 Task: Look for space in Feldkirch, Austria from 3rd June, 2023 to 9th June, 2023 for 2 adults in price range Rs.6000 to Rs.12000. Place can be entire place with 1  bedroom having 1 bed and 1 bathroom. Property type can be hotel. Amenities needed are: heating, . Booking option can be shelf check-in. Required host language is English.
Action: Mouse moved to (458, 95)
Screenshot: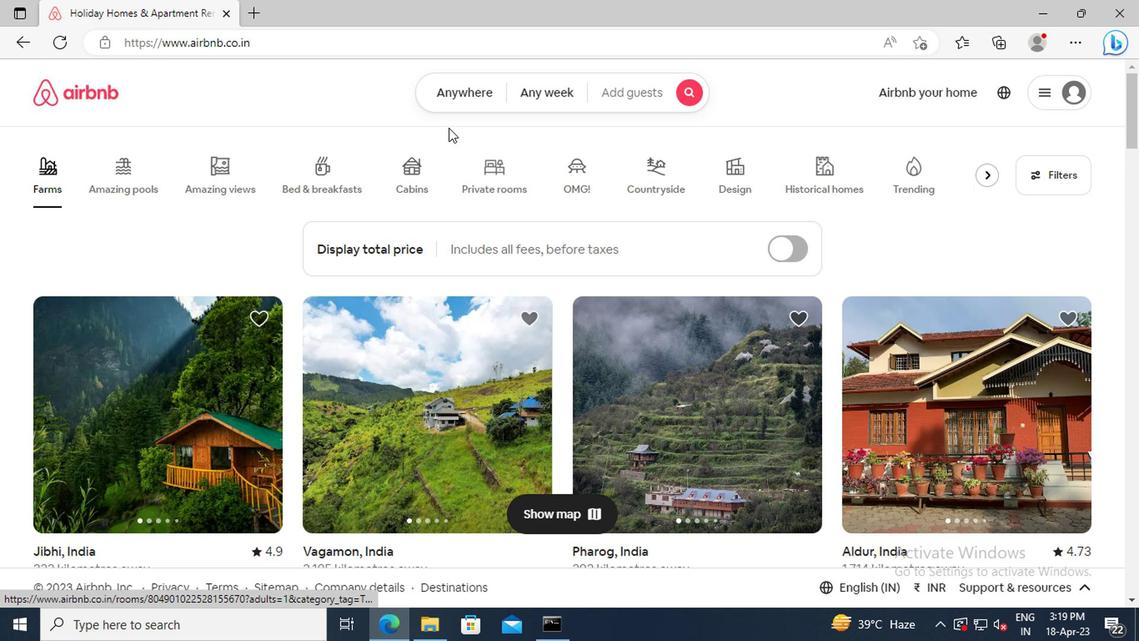 
Action: Mouse pressed left at (458, 95)
Screenshot: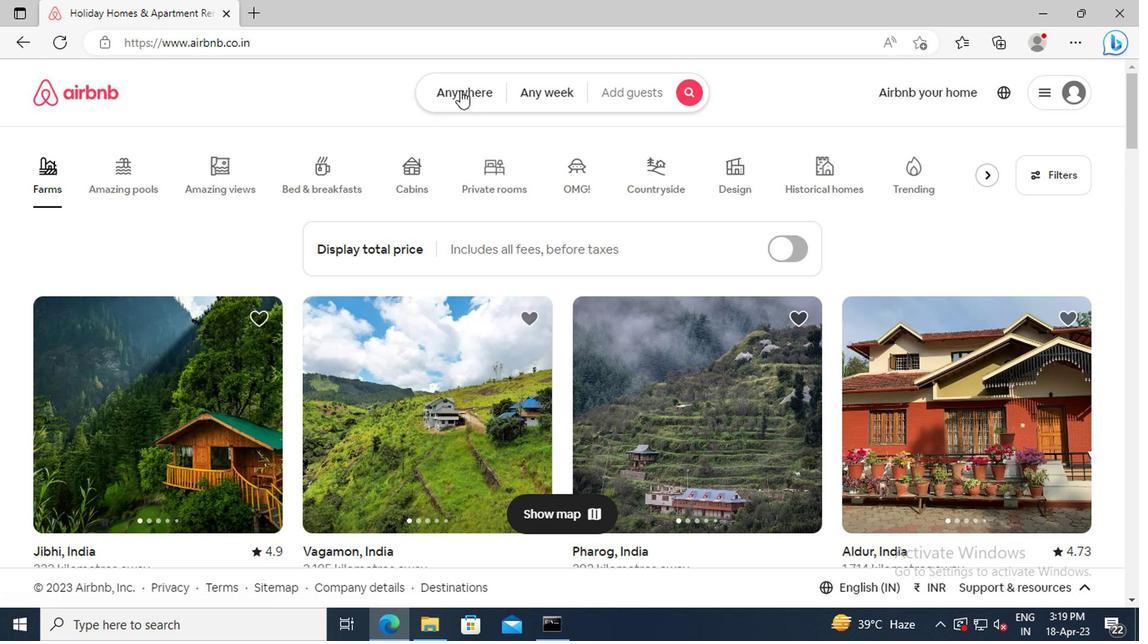 
Action: Mouse moved to (262, 164)
Screenshot: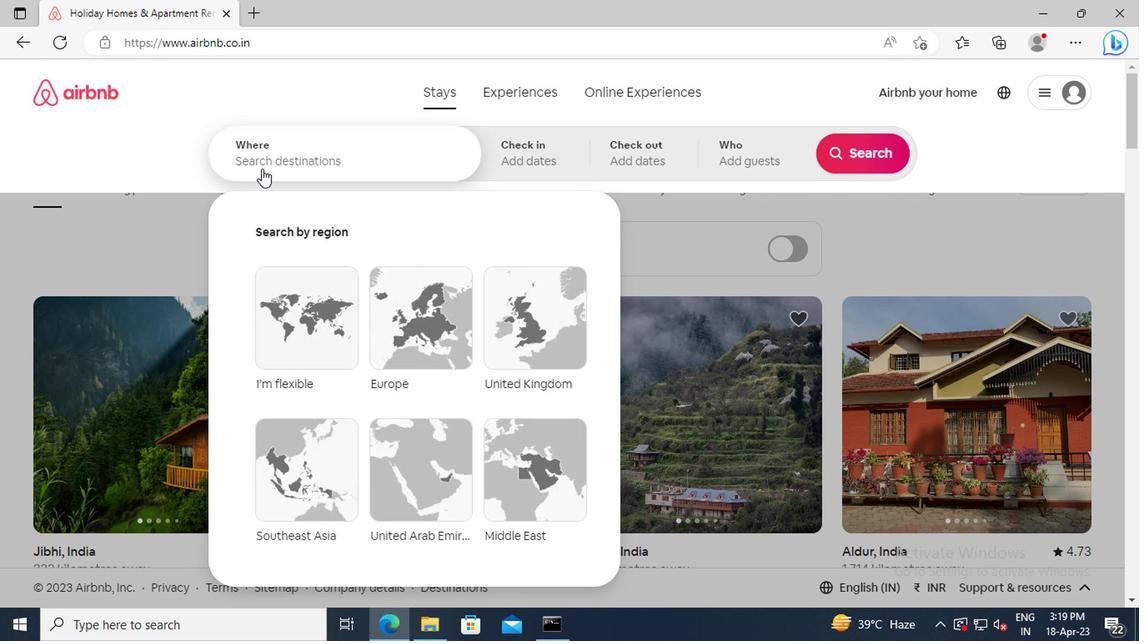 
Action: Mouse pressed left at (262, 164)
Screenshot: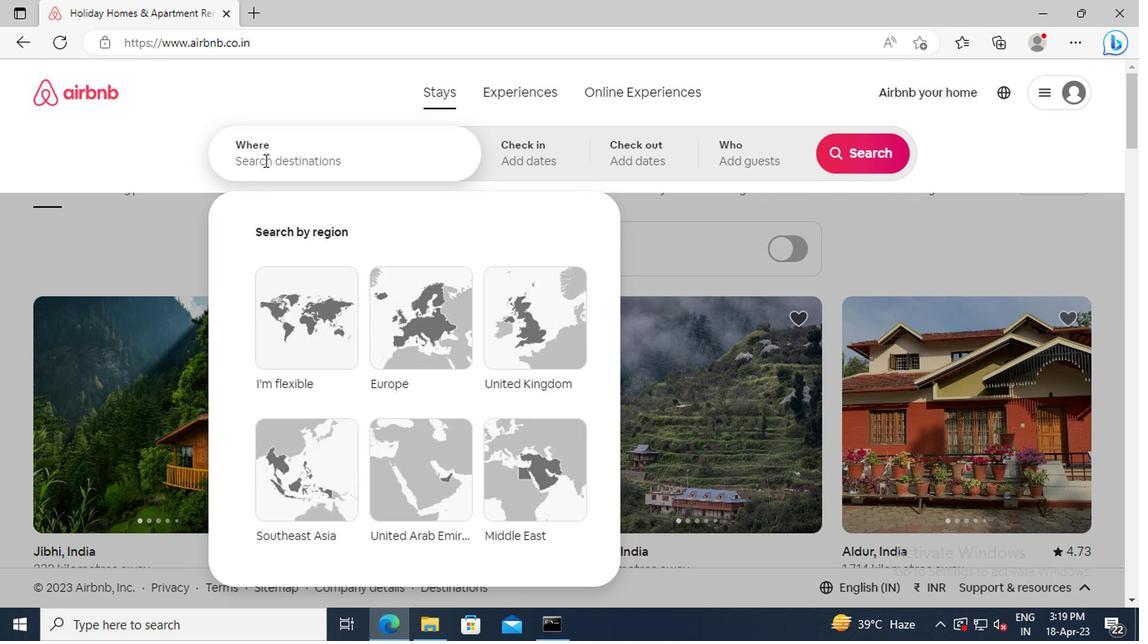 
Action: Key pressed <Key.shift>FELDKIRCH,<Key.space><Key.shift_r>AUSTRIA<Key.enter>
Screenshot: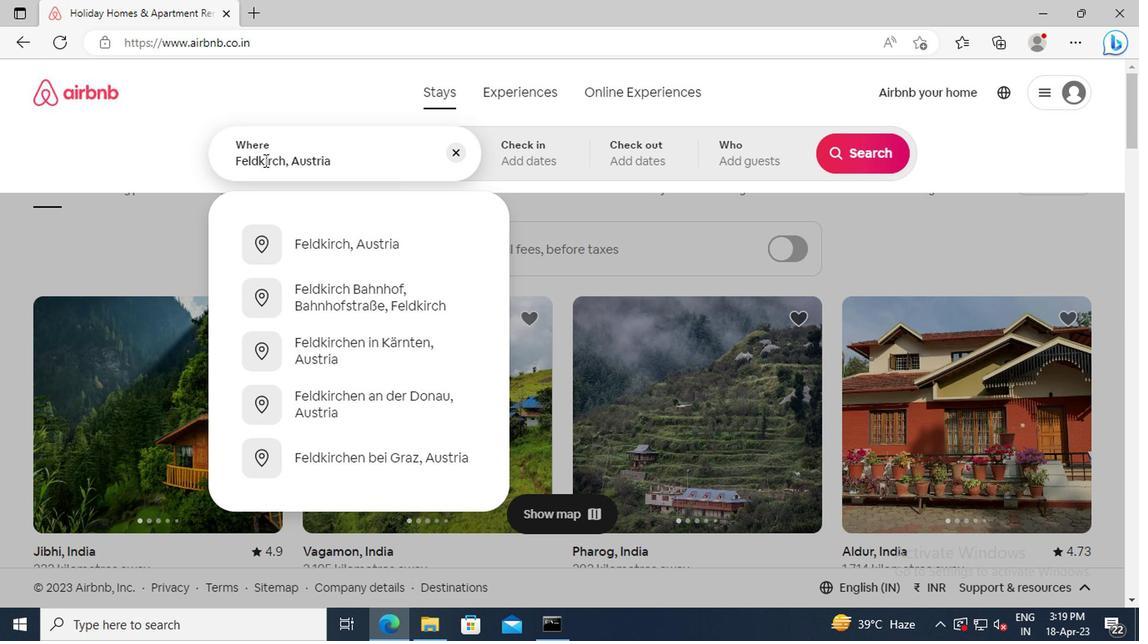 
Action: Mouse moved to (845, 288)
Screenshot: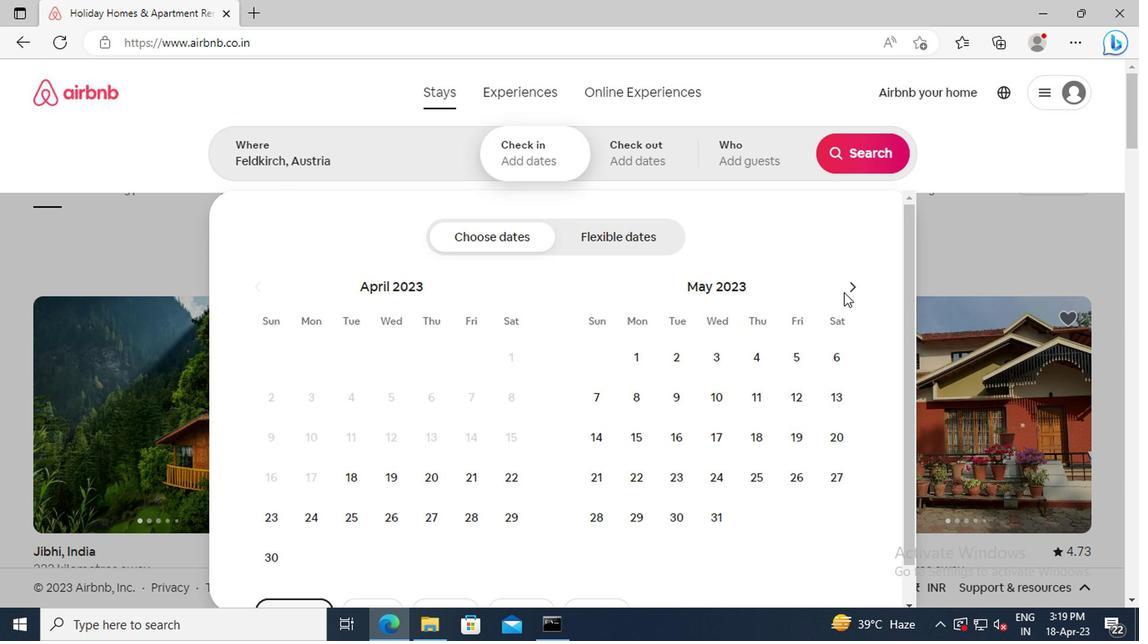 
Action: Mouse pressed left at (845, 288)
Screenshot: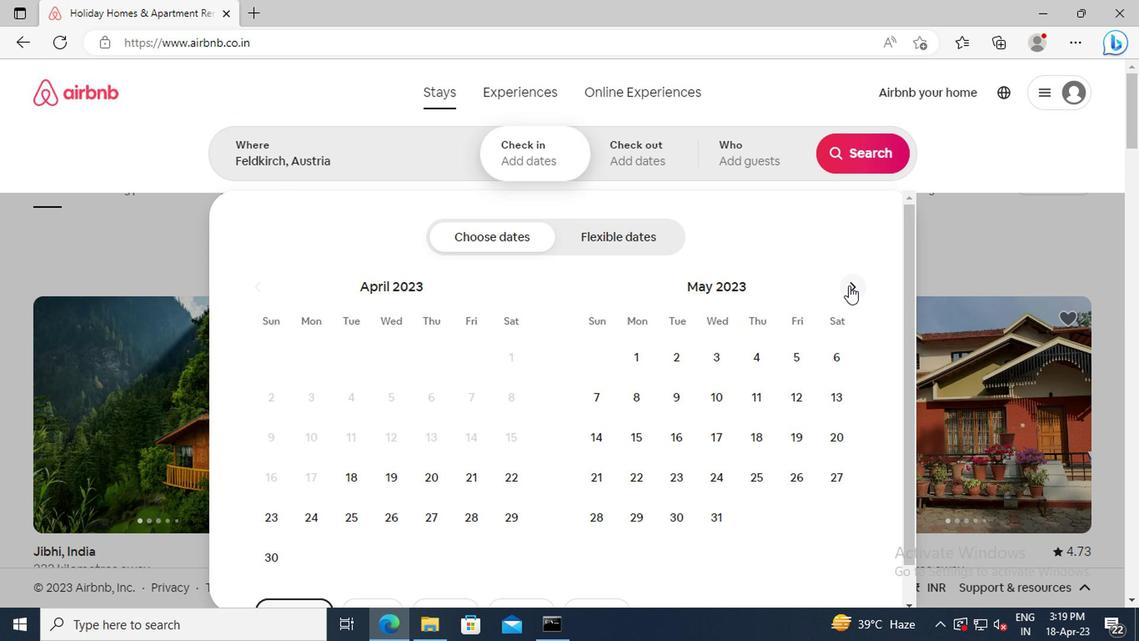 
Action: Mouse moved to (830, 359)
Screenshot: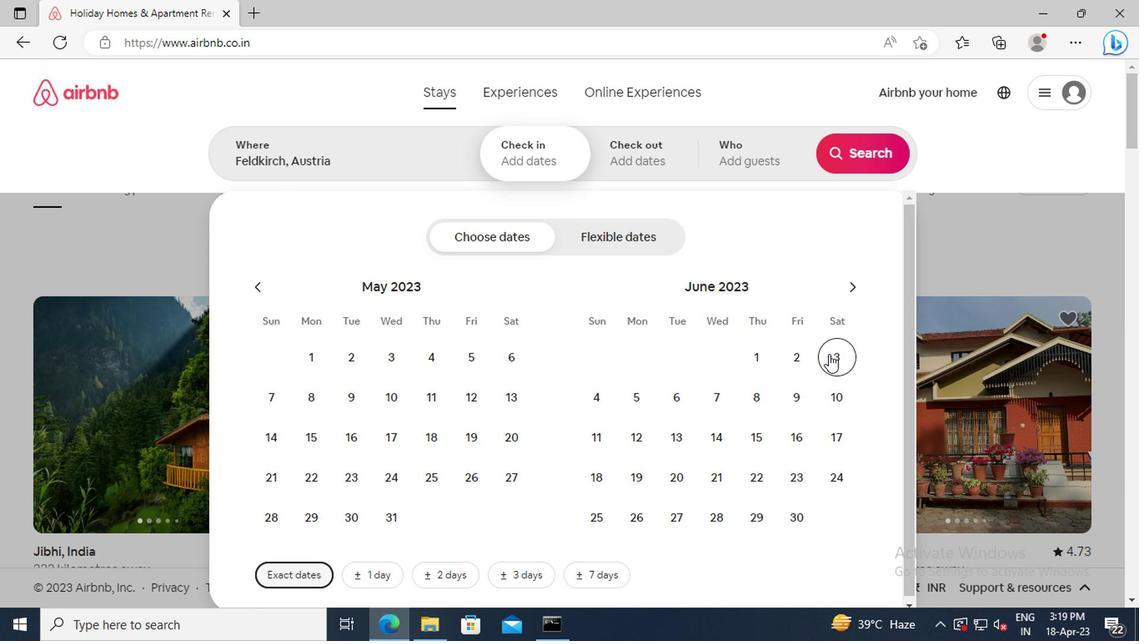 
Action: Mouse pressed left at (830, 359)
Screenshot: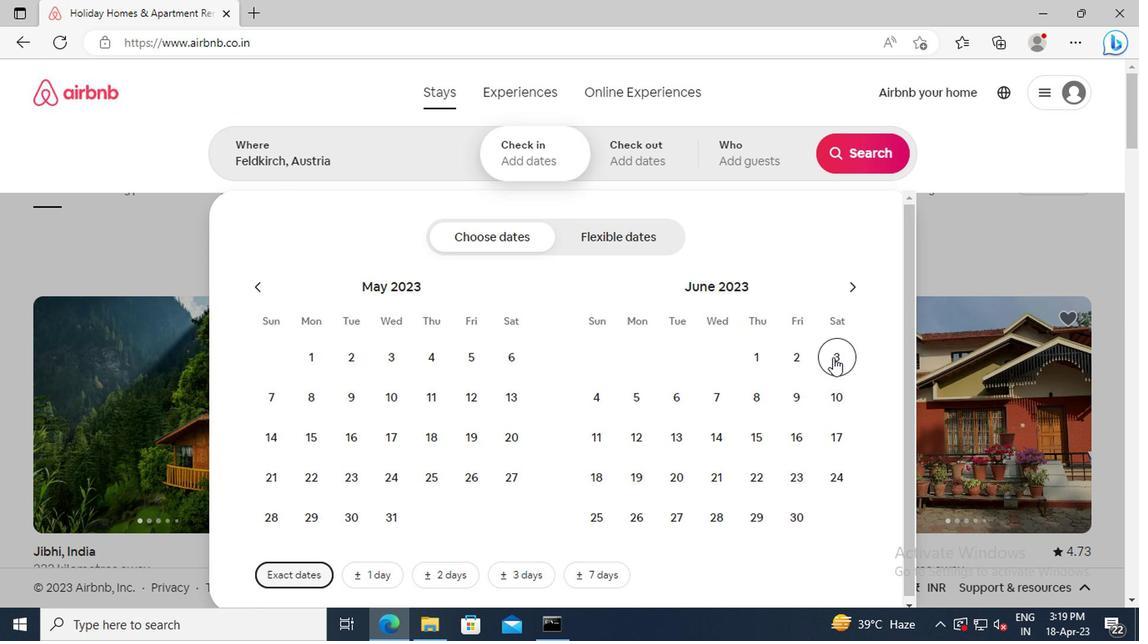 
Action: Mouse moved to (803, 398)
Screenshot: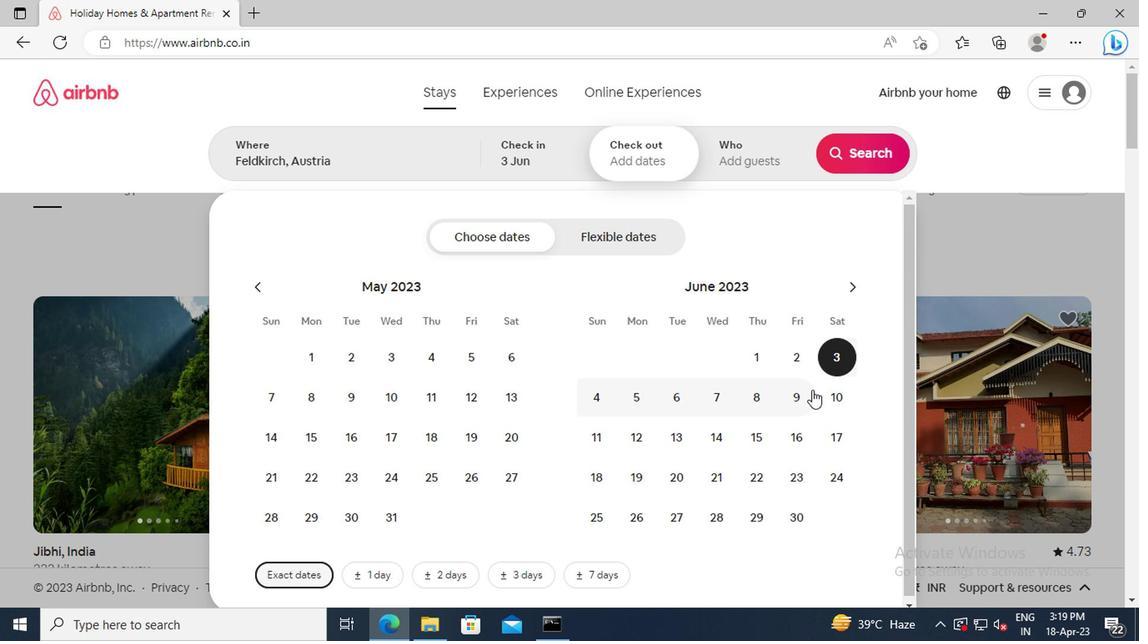
Action: Mouse pressed left at (803, 398)
Screenshot: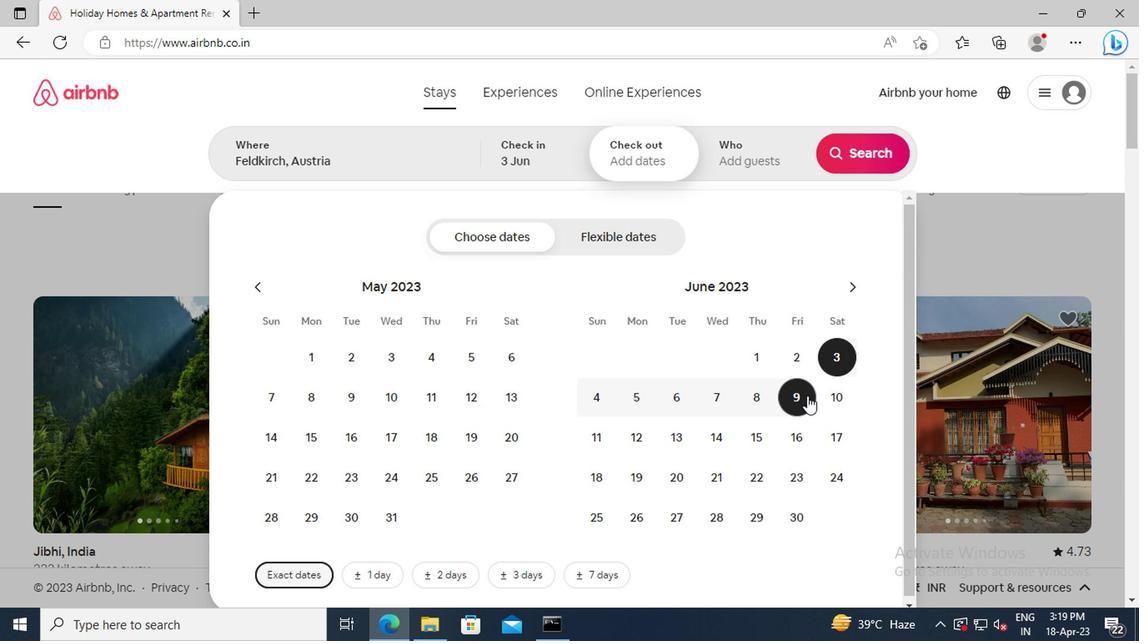
Action: Mouse moved to (733, 163)
Screenshot: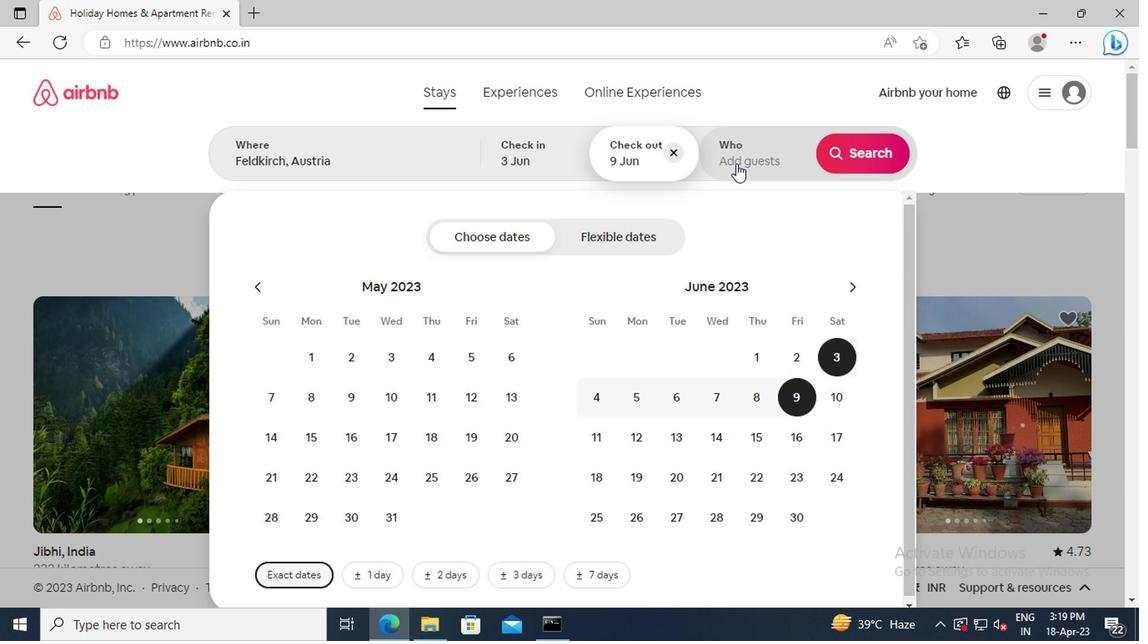 
Action: Mouse pressed left at (733, 163)
Screenshot: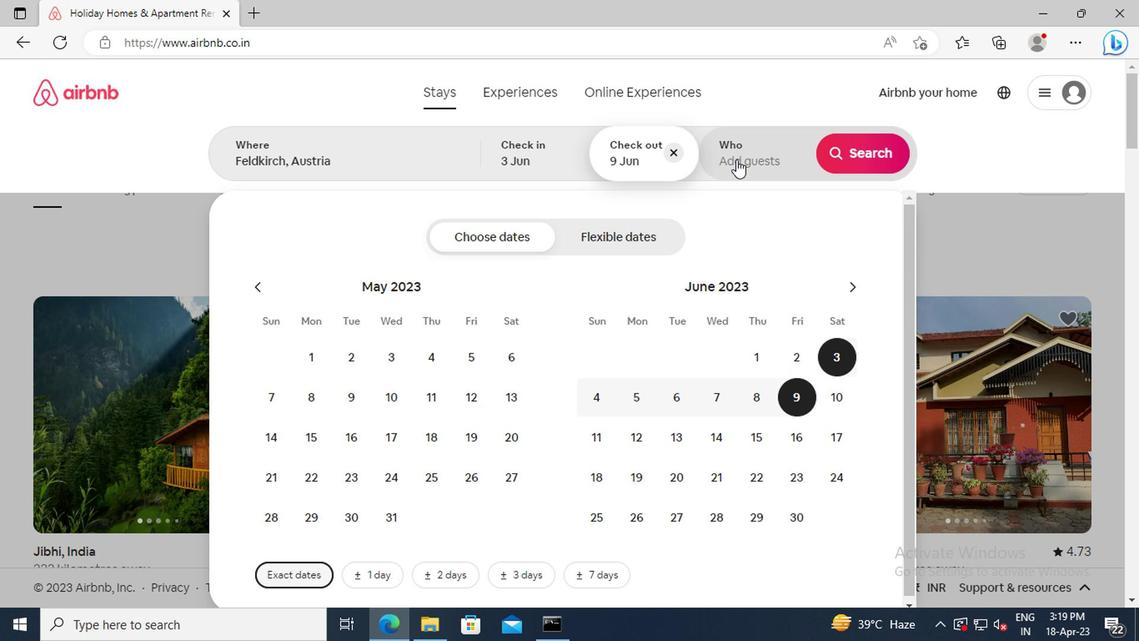 
Action: Mouse moved to (858, 243)
Screenshot: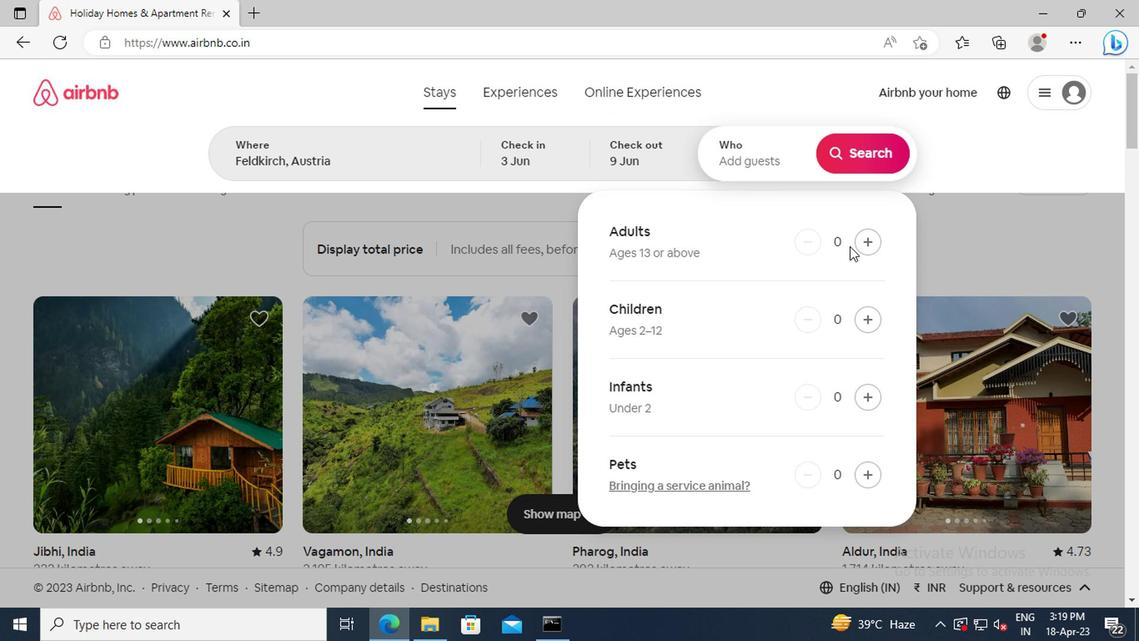 
Action: Mouse pressed left at (858, 243)
Screenshot: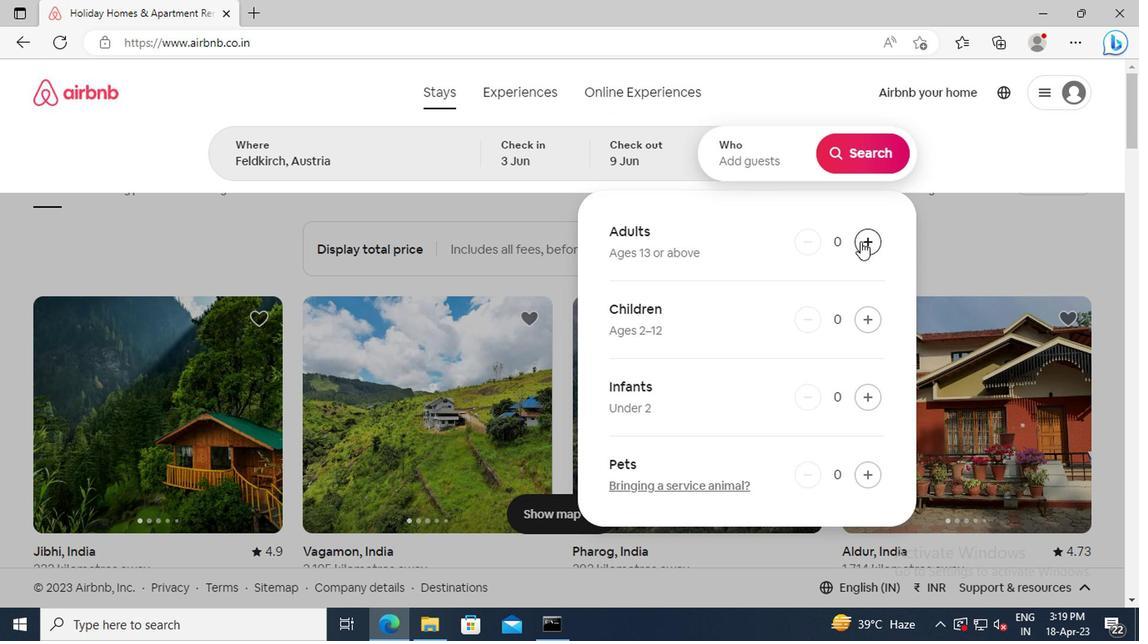
Action: Mouse pressed left at (858, 243)
Screenshot: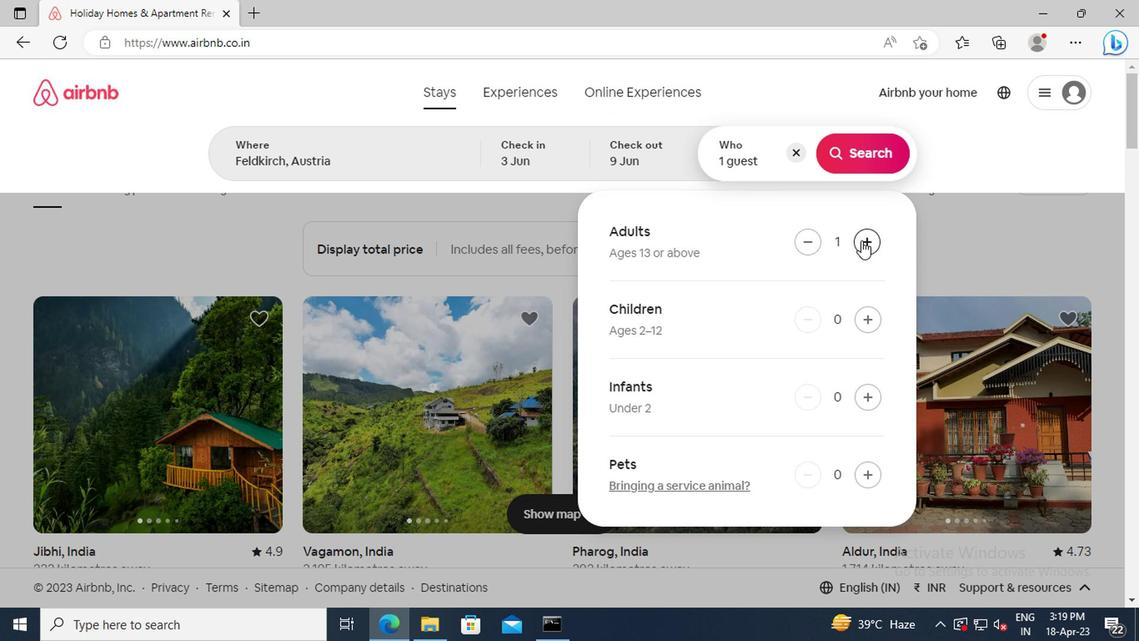 
Action: Mouse moved to (858, 162)
Screenshot: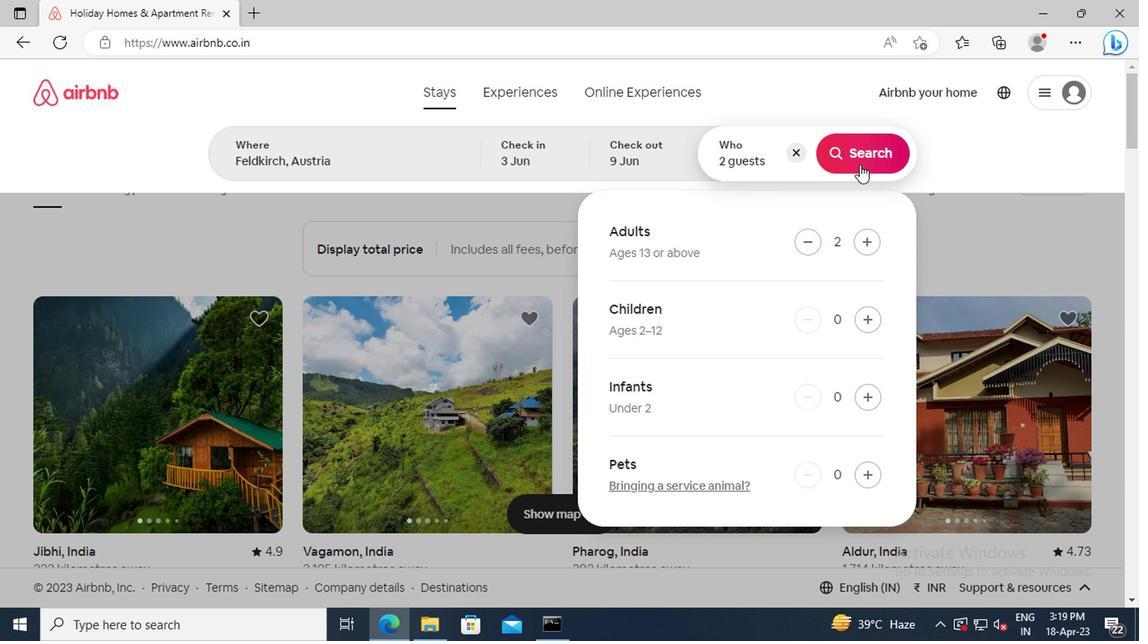 
Action: Mouse pressed left at (858, 162)
Screenshot: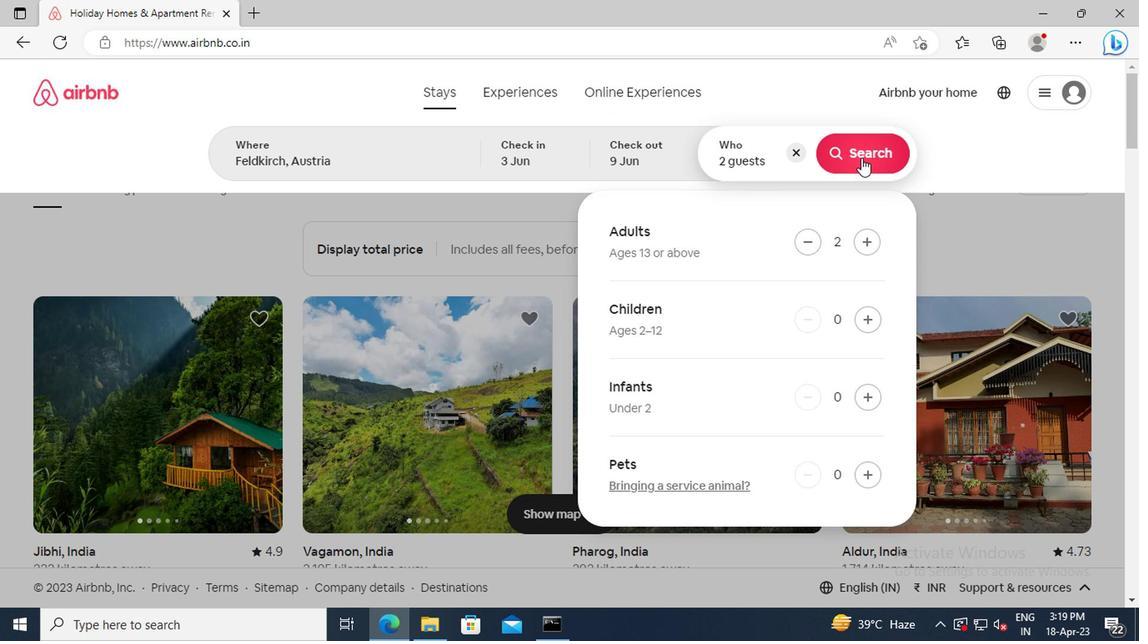 
Action: Mouse moved to (1047, 161)
Screenshot: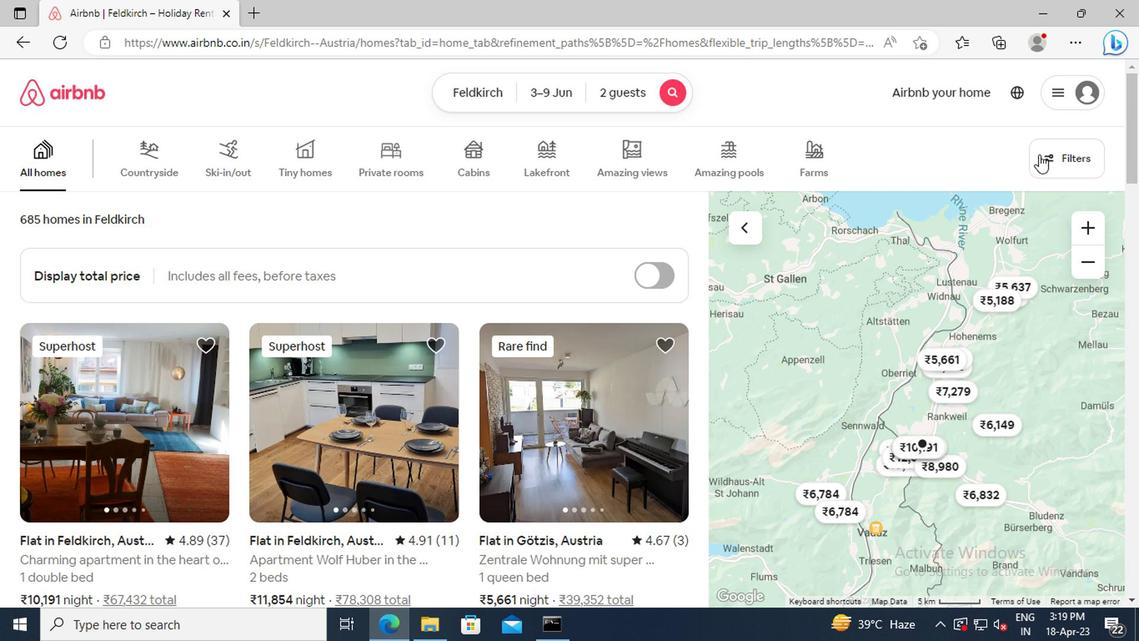 
Action: Mouse pressed left at (1047, 161)
Screenshot: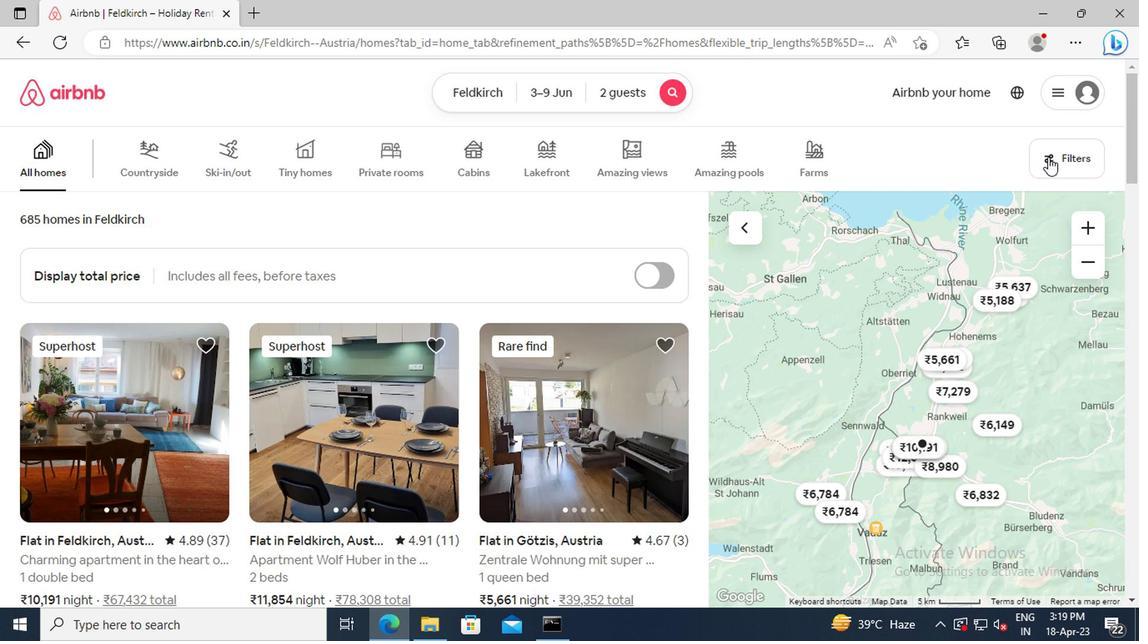 
Action: Mouse moved to (389, 368)
Screenshot: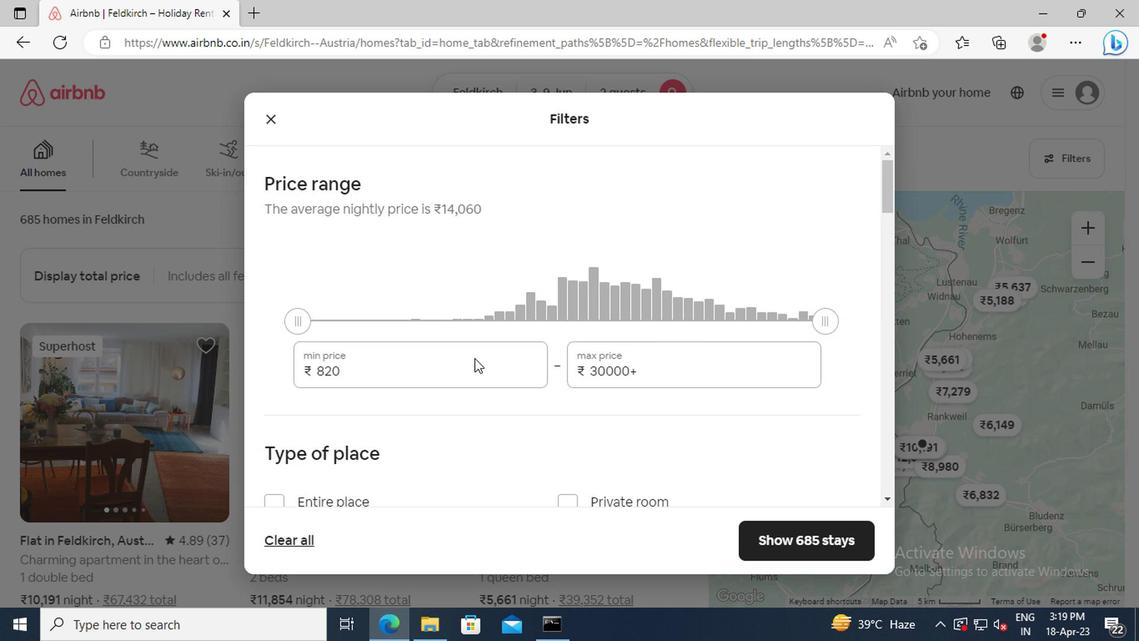 
Action: Mouse pressed left at (389, 368)
Screenshot: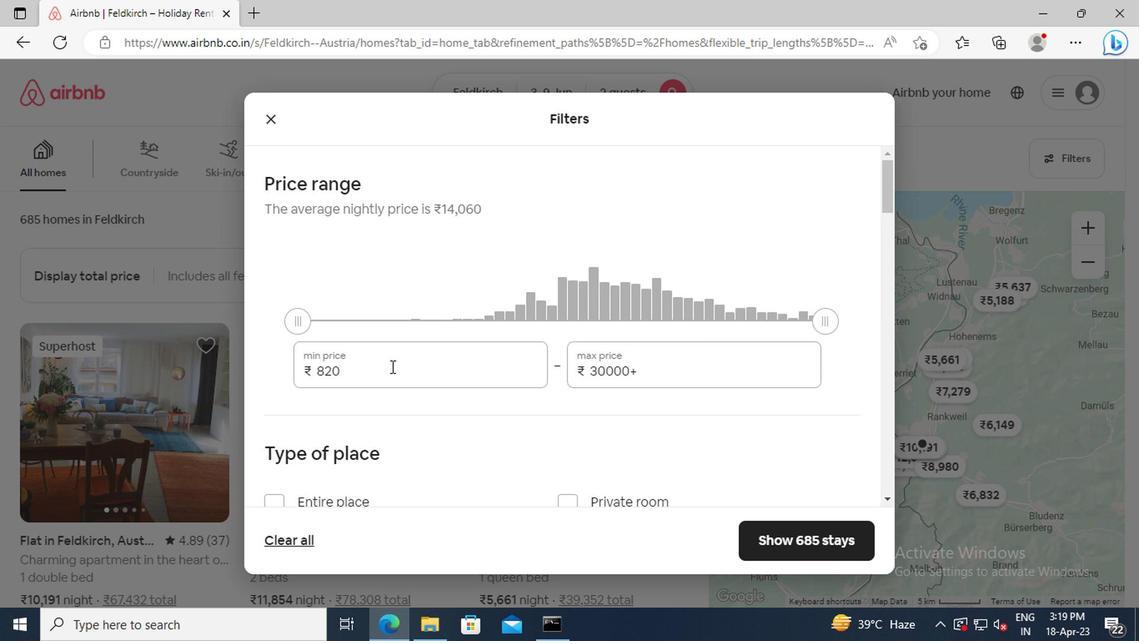 
Action: Key pressed <Key.backspace><Key.backspace><Key.backspace><Key.backspace><Key.backspace>6000<Key.tab><Key.delete>12000
Screenshot: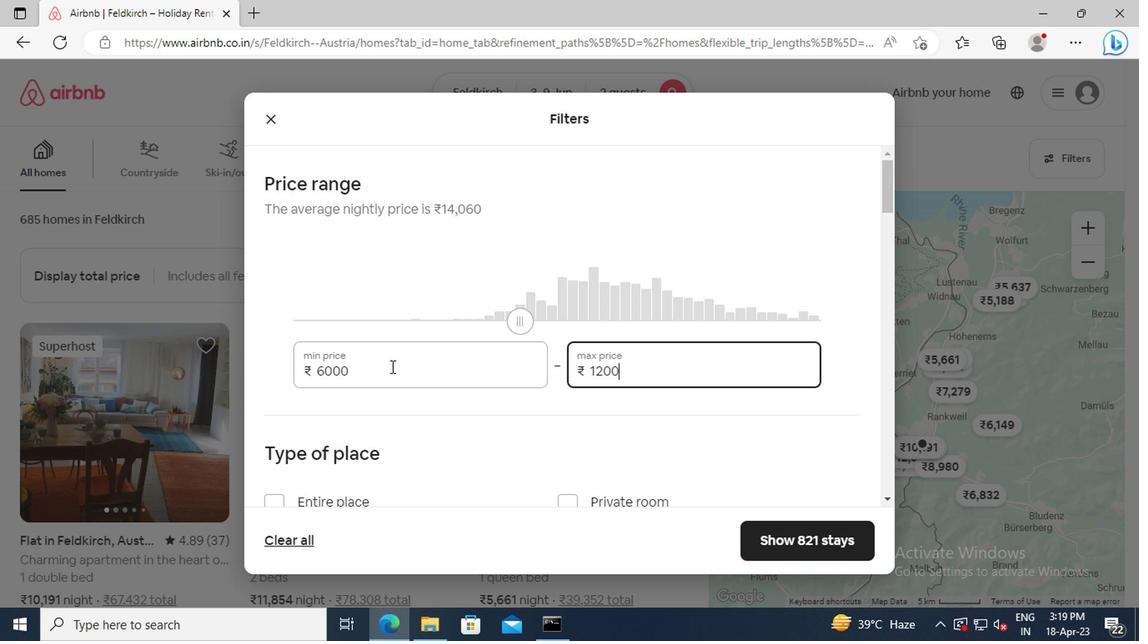 
Action: Mouse scrolled (389, 367) with delta (0, -1)
Screenshot: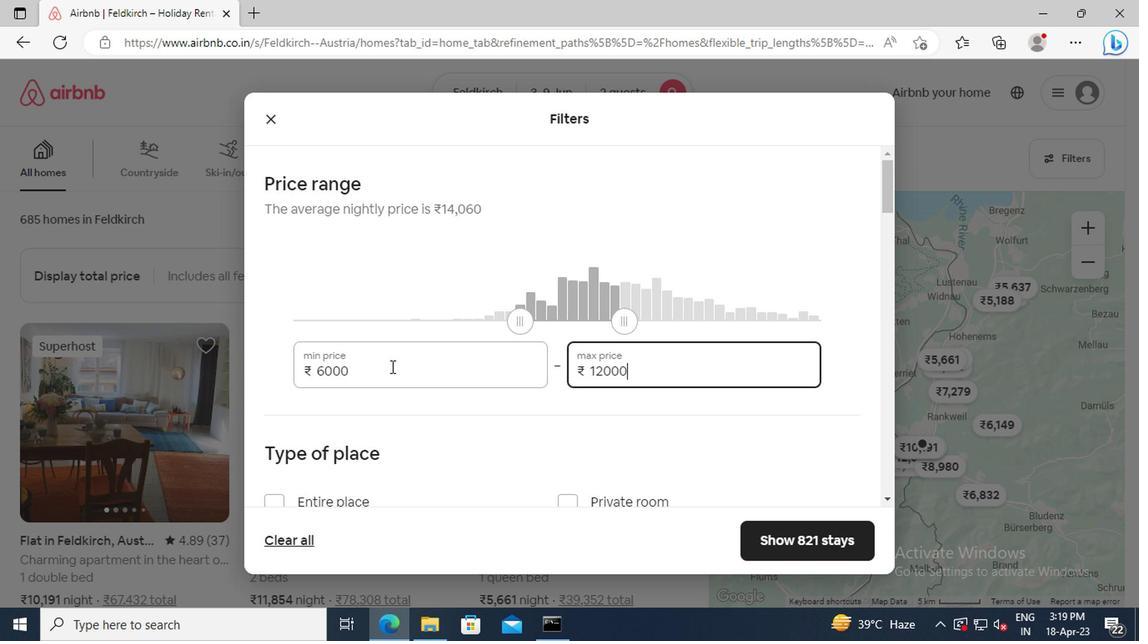
Action: Mouse moved to (279, 451)
Screenshot: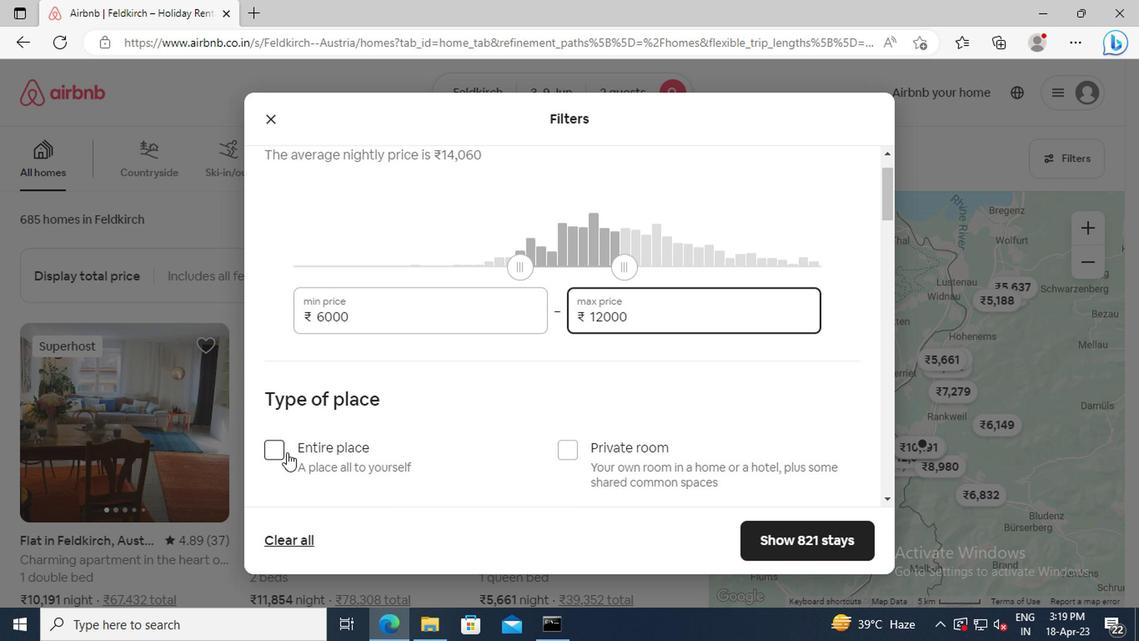
Action: Mouse pressed left at (279, 451)
Screenshot: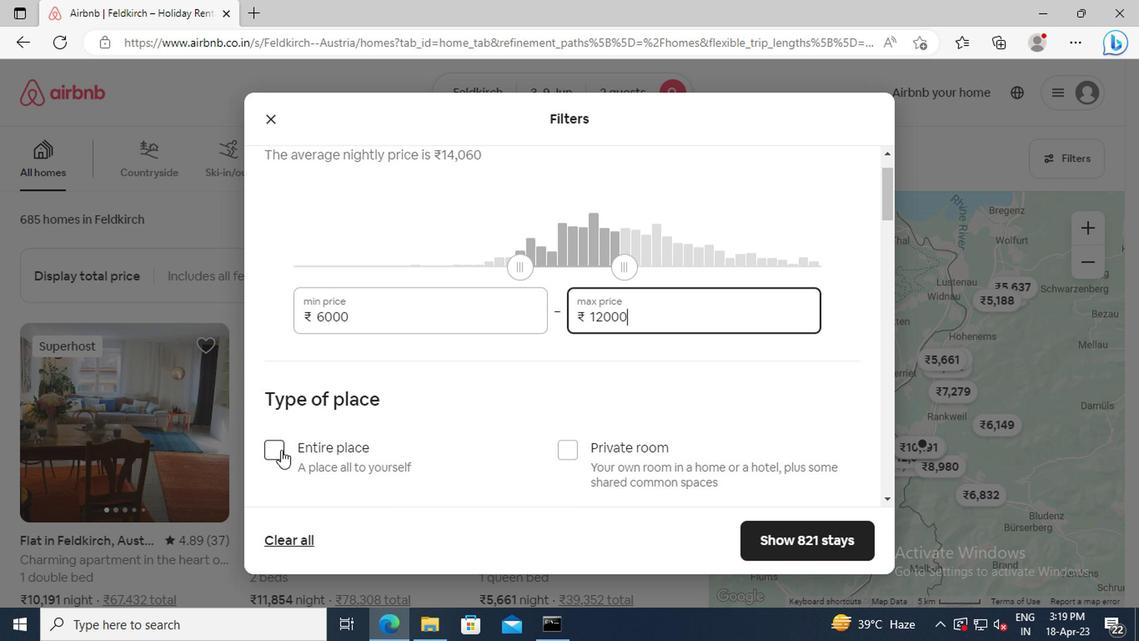 
Action: Mouse moved to (416, 418)
Screenshot: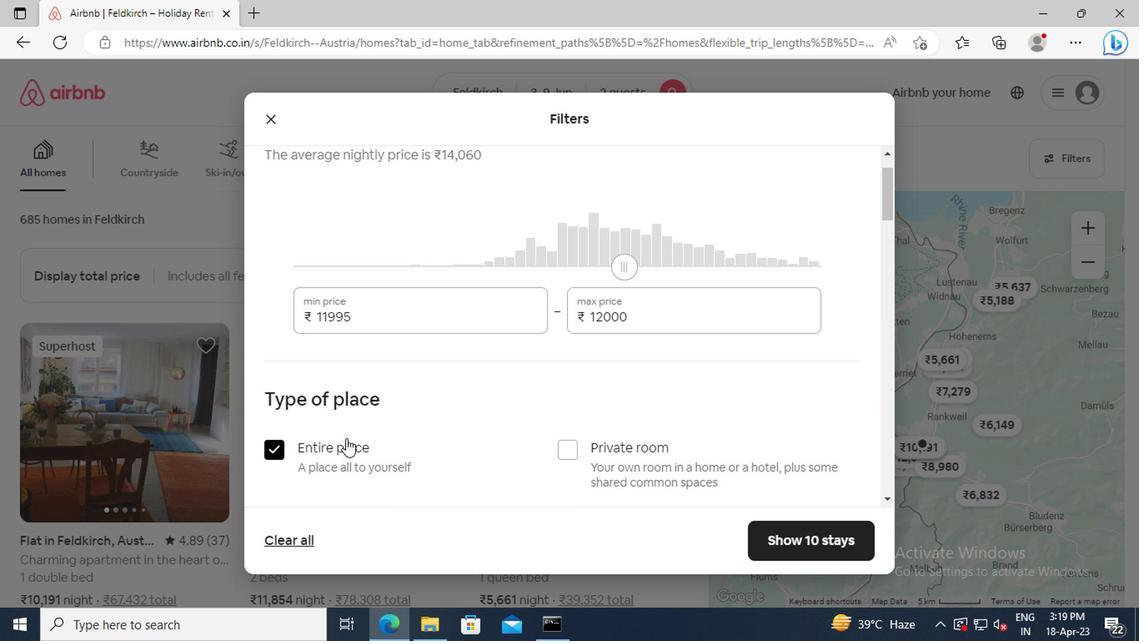 
Action: Mouse scrolled (416, 417) with delta (0, 0)
Screenshot: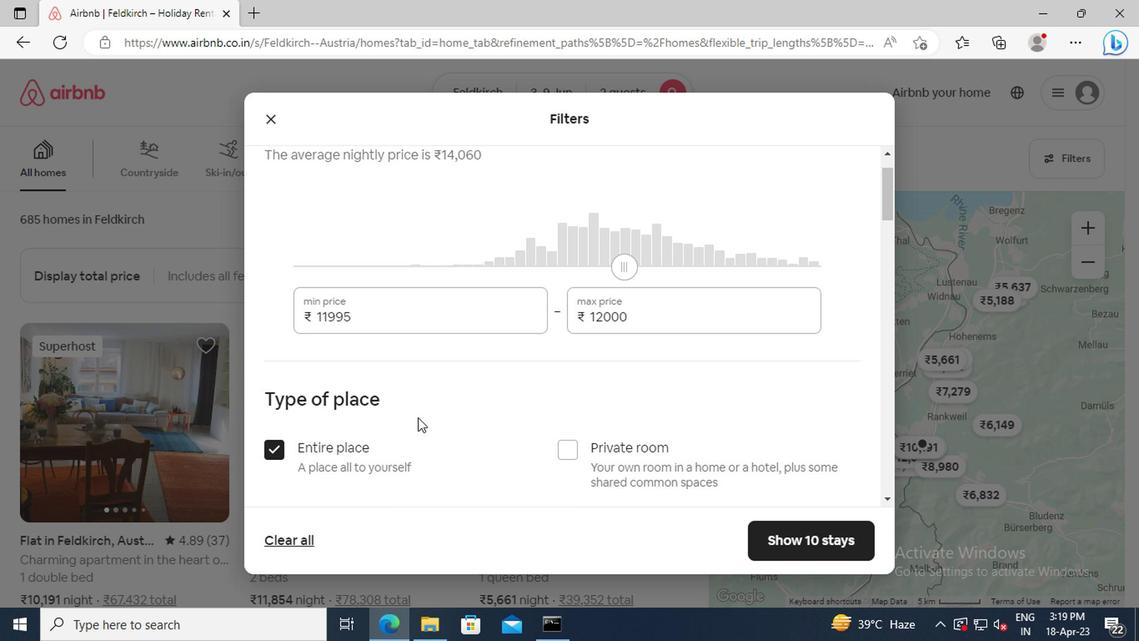 
Action: Mouse scrolled (416, 417) with delta (0, 0)
Screenshot: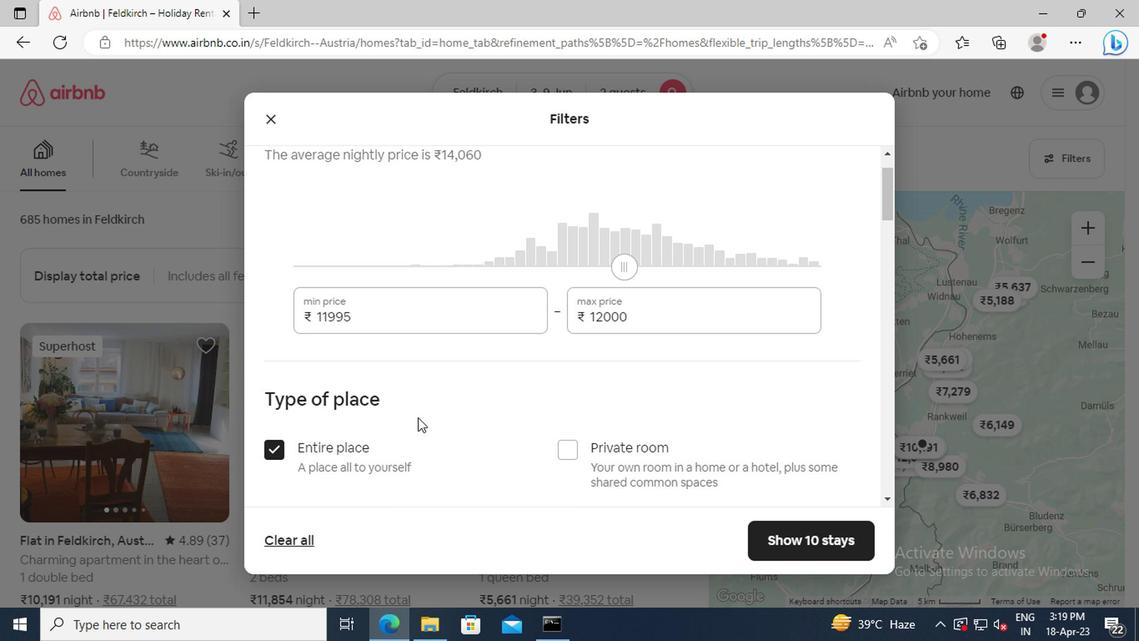 
Action: Mouse scrolled (416, 417) with delta (0, 0)
Screenshot: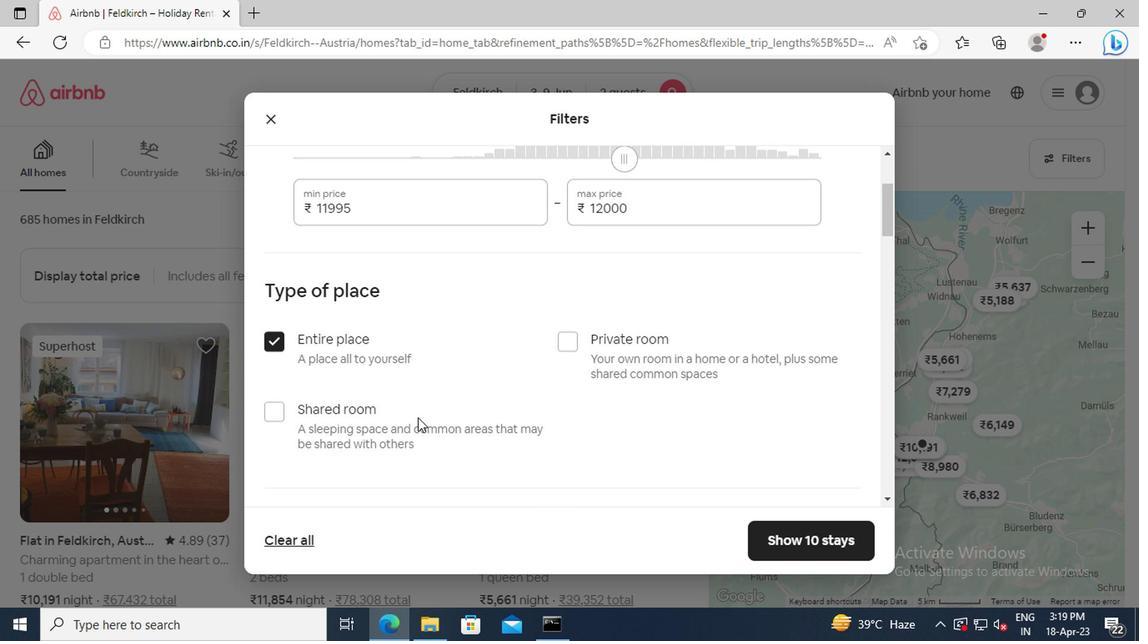 
Action: Mouse scrolled (416, 417) with delta (0, 0)
Screenshot: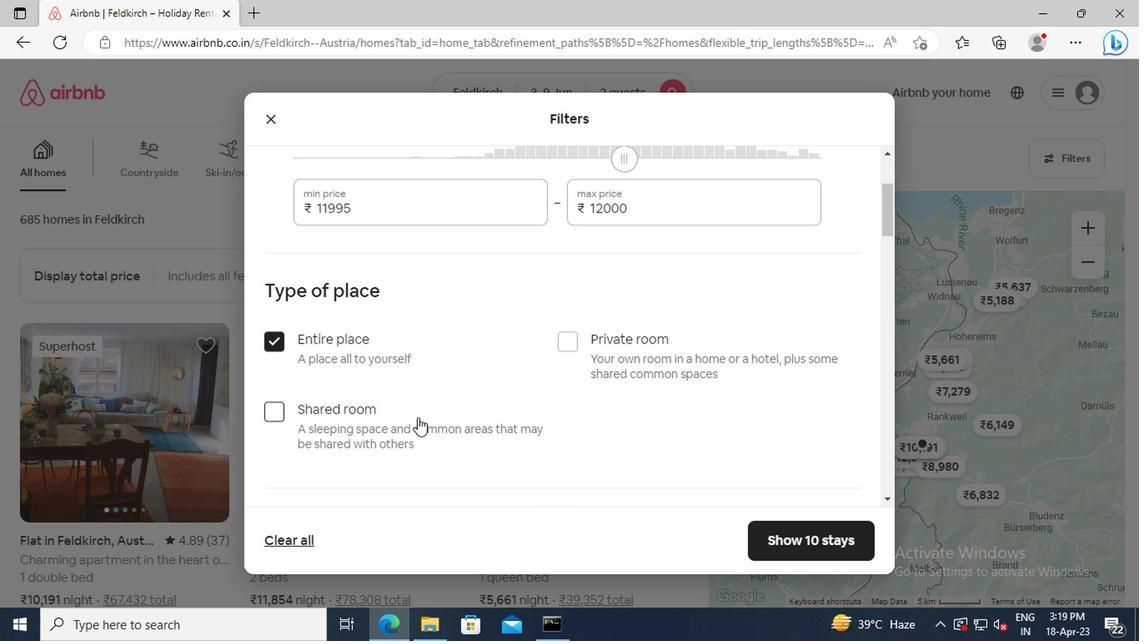 
Action: Mouse scrolled (416, 417) with delta (0, 0)
Screenshot: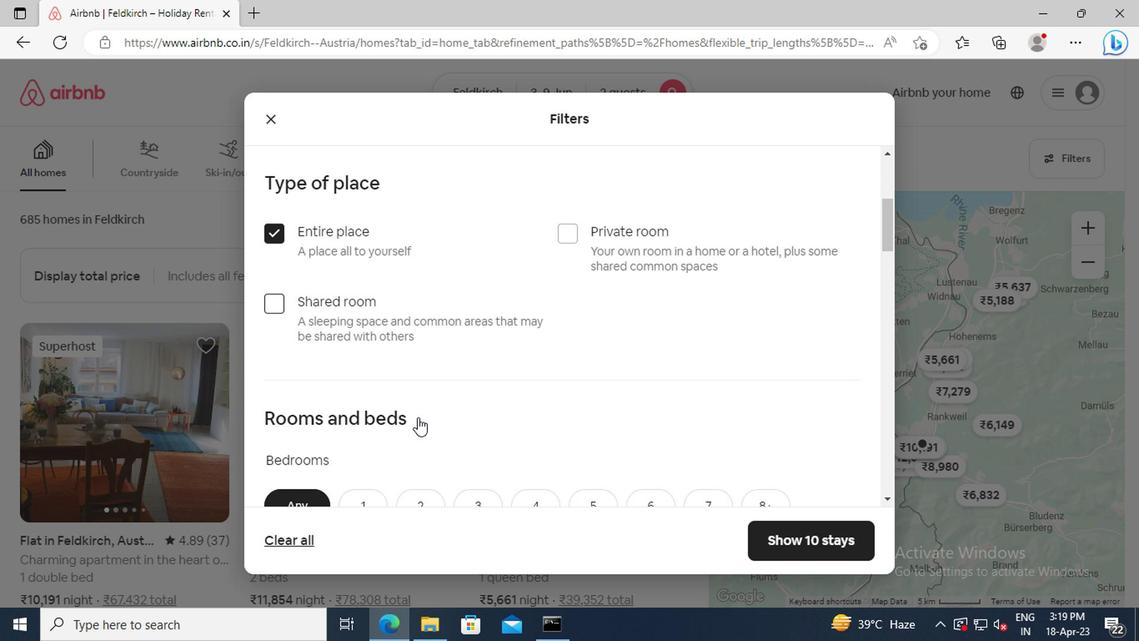 
Action: Mouse scrolled (416, 417) with delta (0, 0)
Screenshot: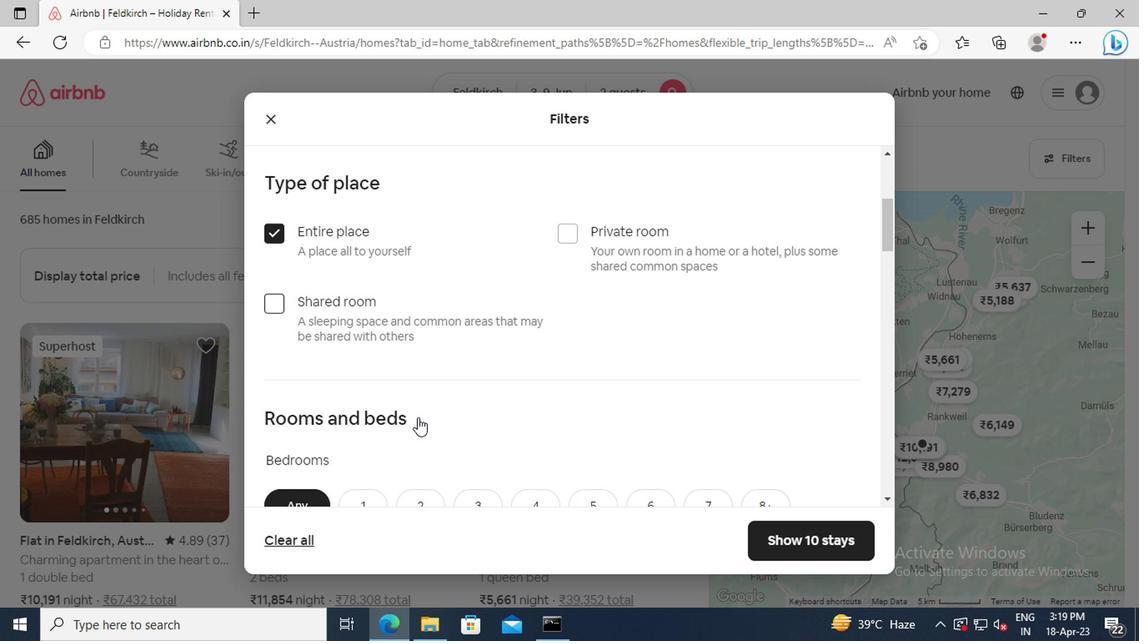 
Action: Mouse moved to (365, 404)
Screenshot: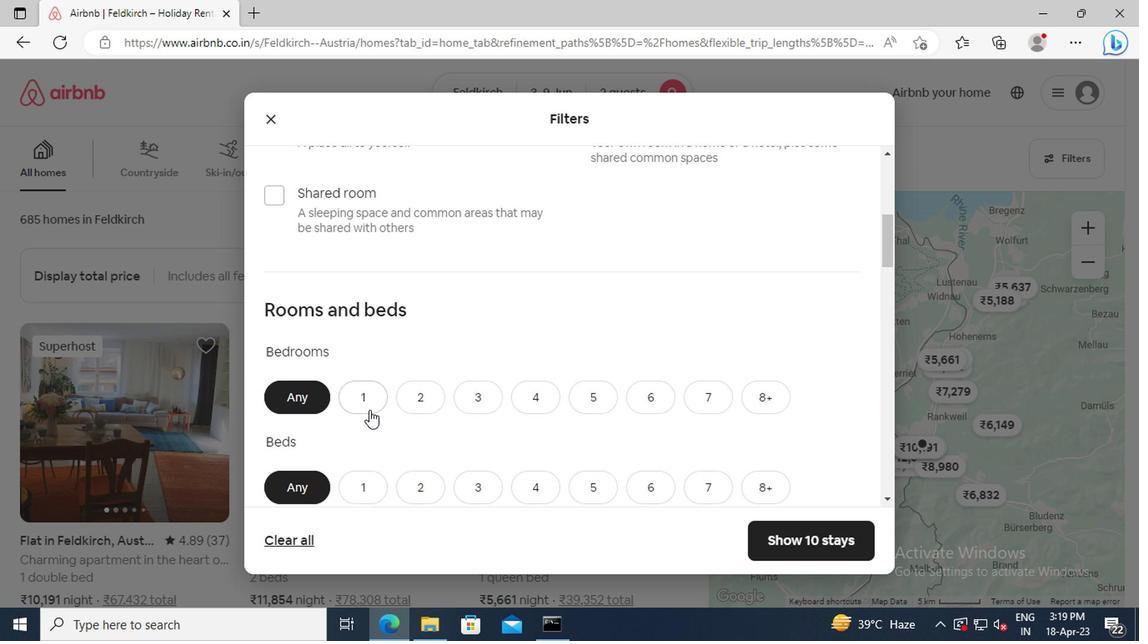 
Action: Mouse pressed left at (365, 404)
Screenshot: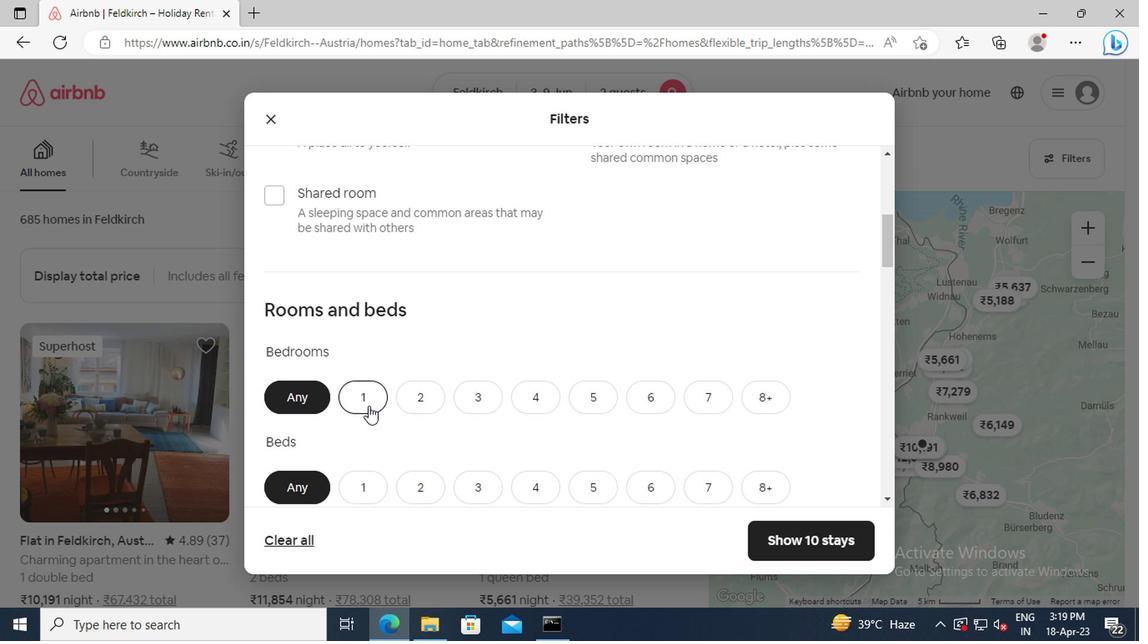 
Action: Mouse scrolled (365, 403) with delta (0, -1)
Screenshot: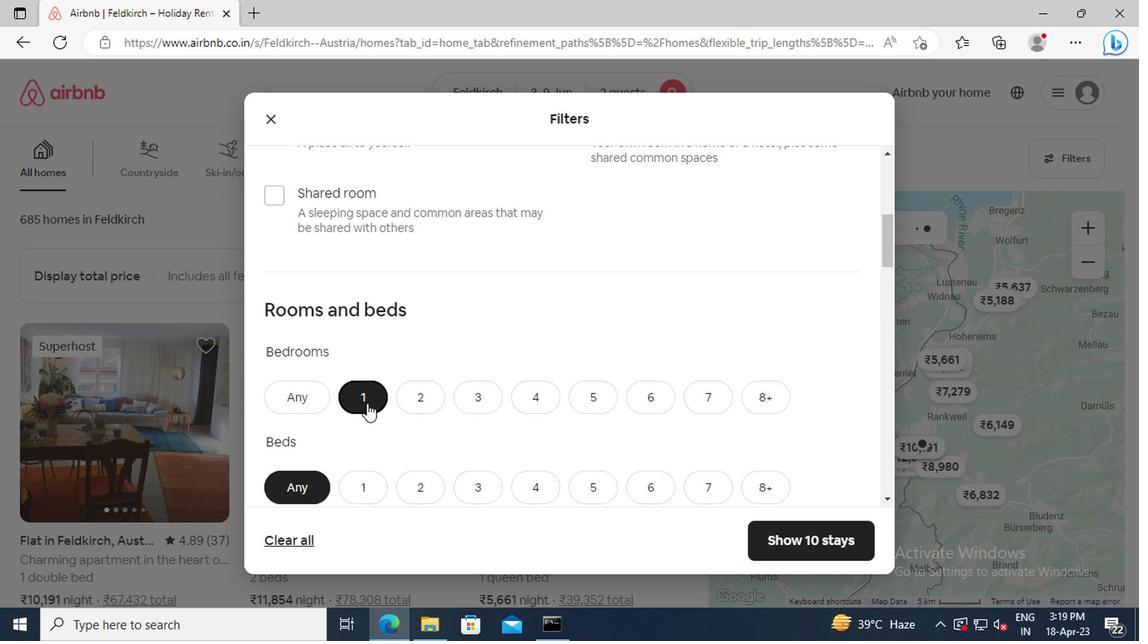
Action: Mouse scrolled (365, 403) with delta (0, -1)
Screenshot: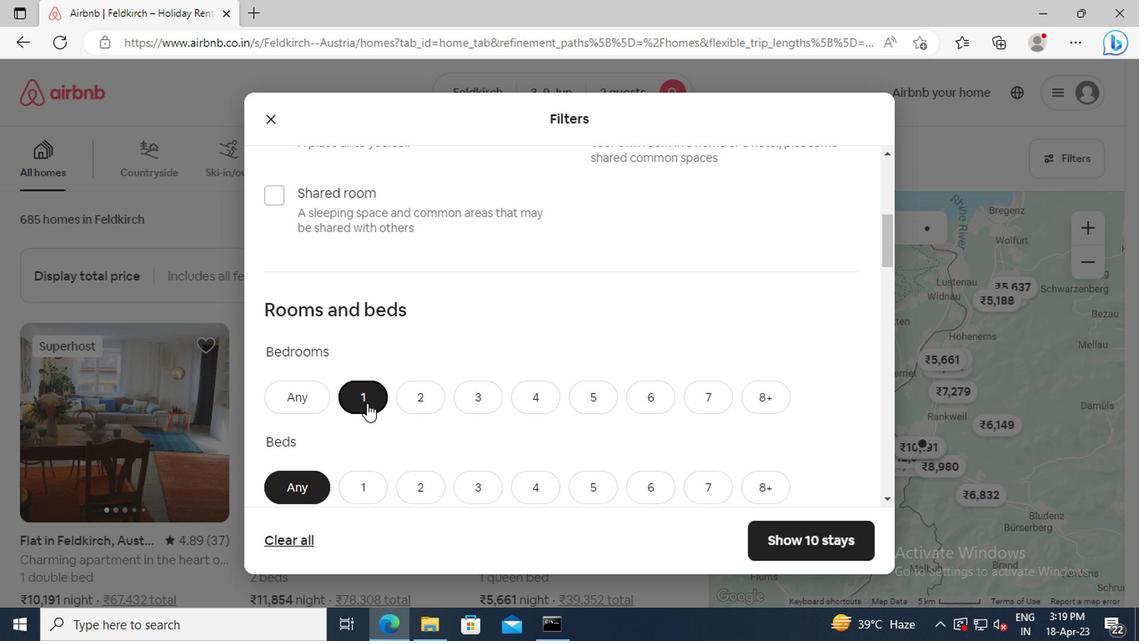 
Action: Mouse moved to (363, 388)
Screenshot: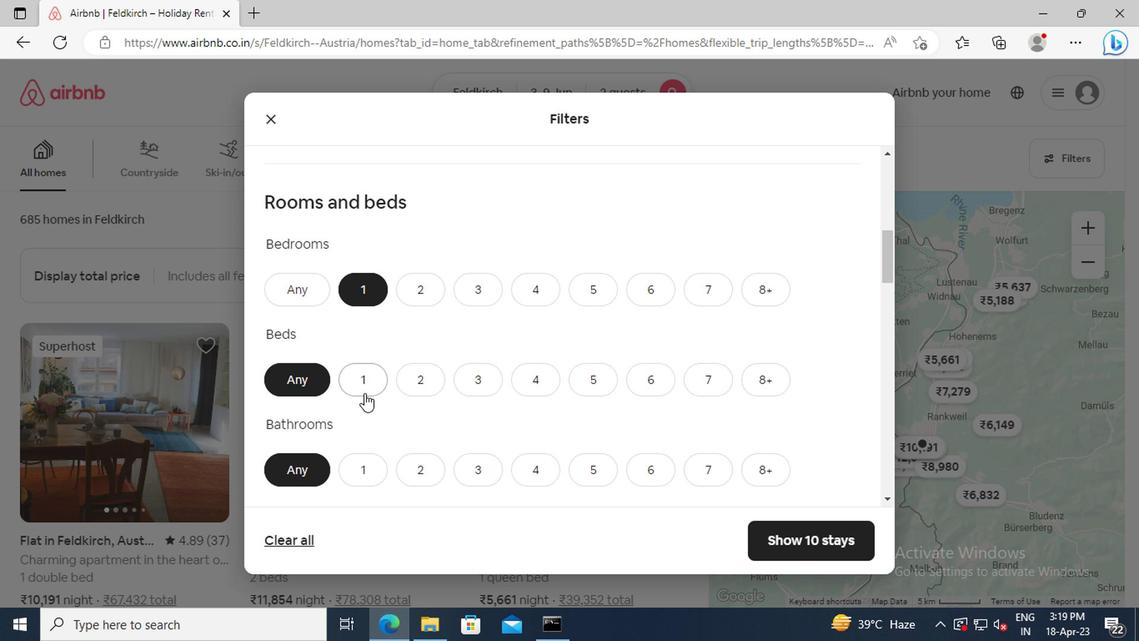 
Action: Mouse pressed left at (363, 388)
Screenshot: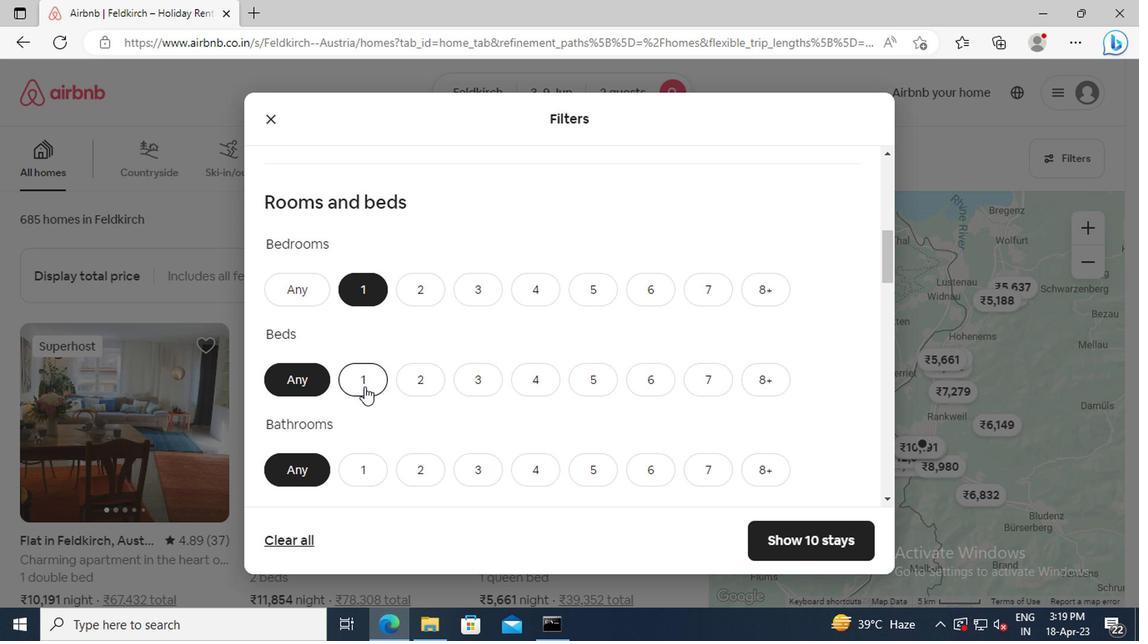 
Action: Mouse scrolled (363, 387) with delta (0, 0)
Screenshot: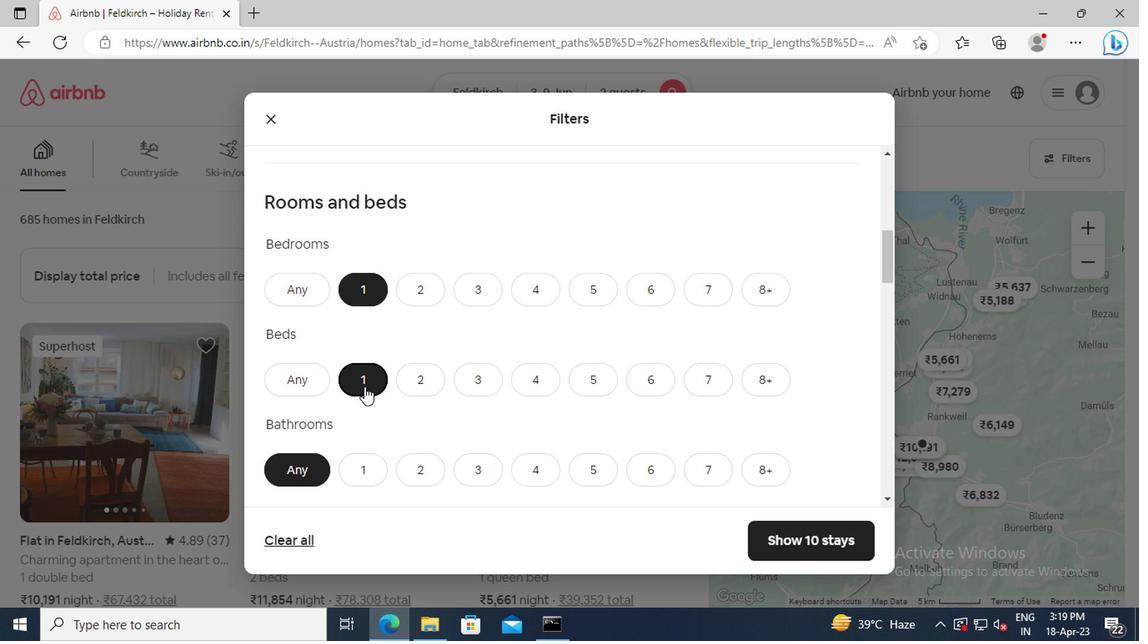 
Action: Mouse moved to (366, 409)
Screenshot: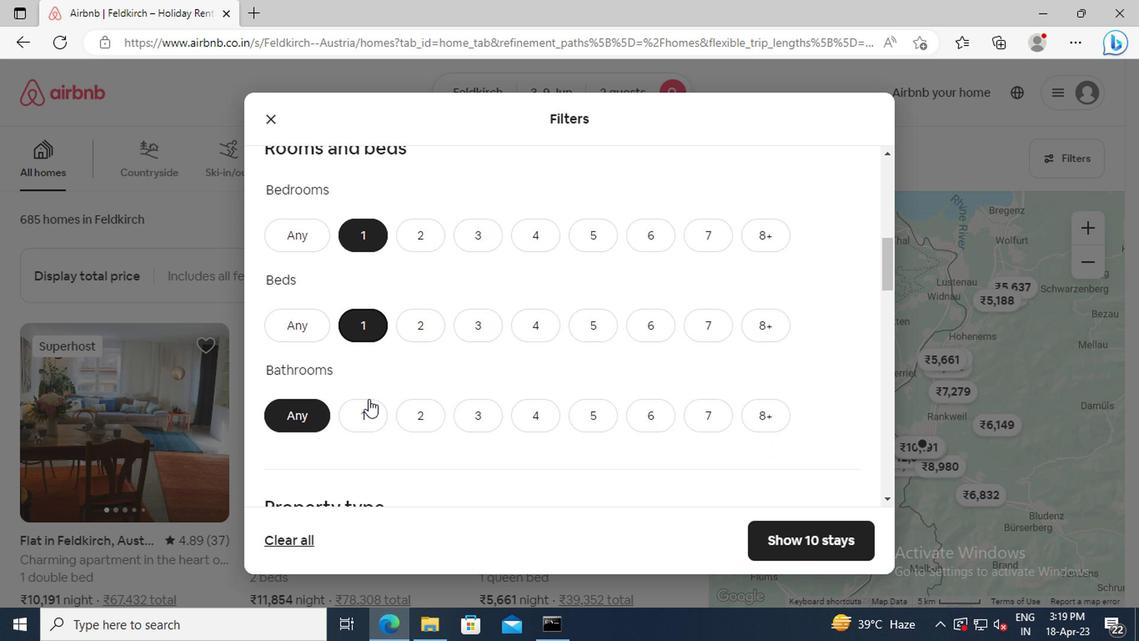 
Action: Mouse pressed left at (366, 409)
Screenshot: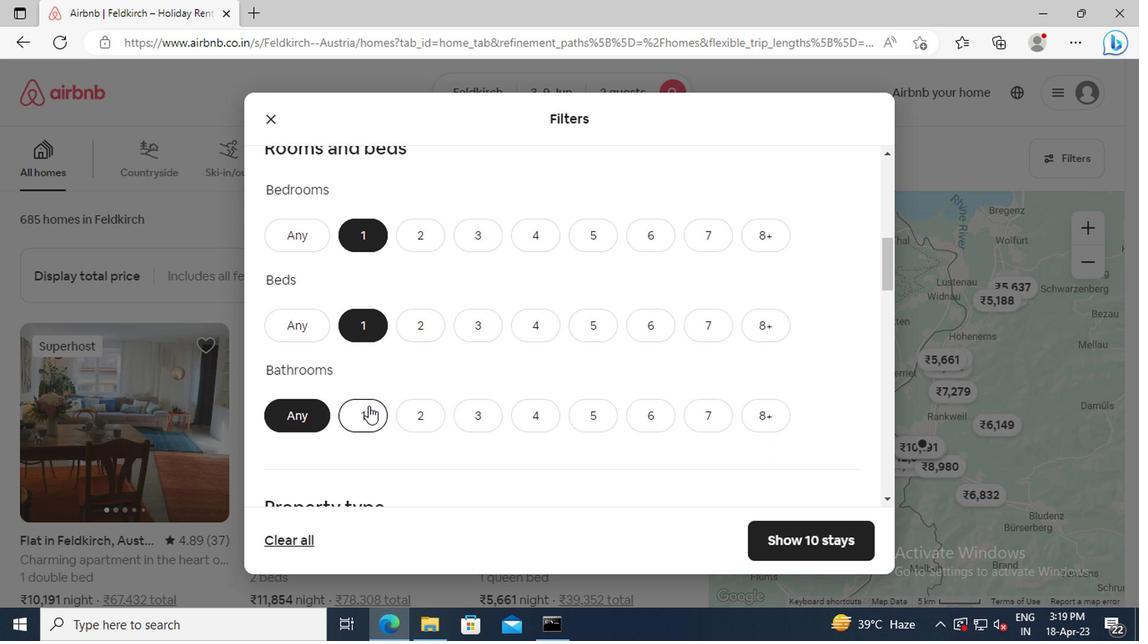 
Action: Mouse scrolled (366, 408) with delta (0, 0)
Screenshot: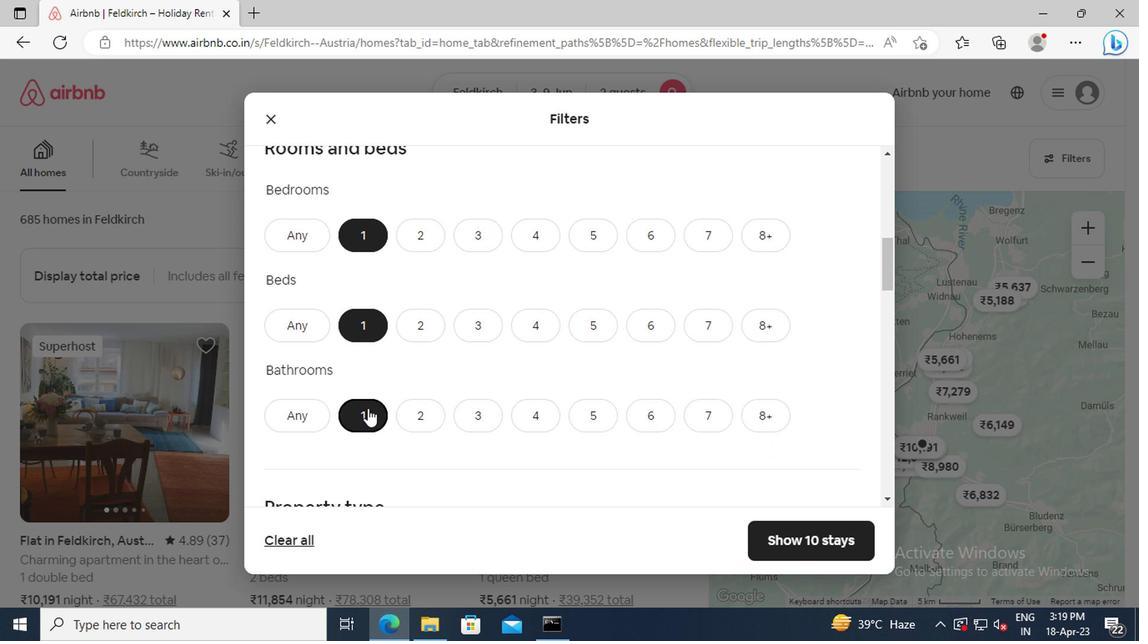 
Action: Mouse scrolled (366, 408) with delta (0, 0)
Screenshot: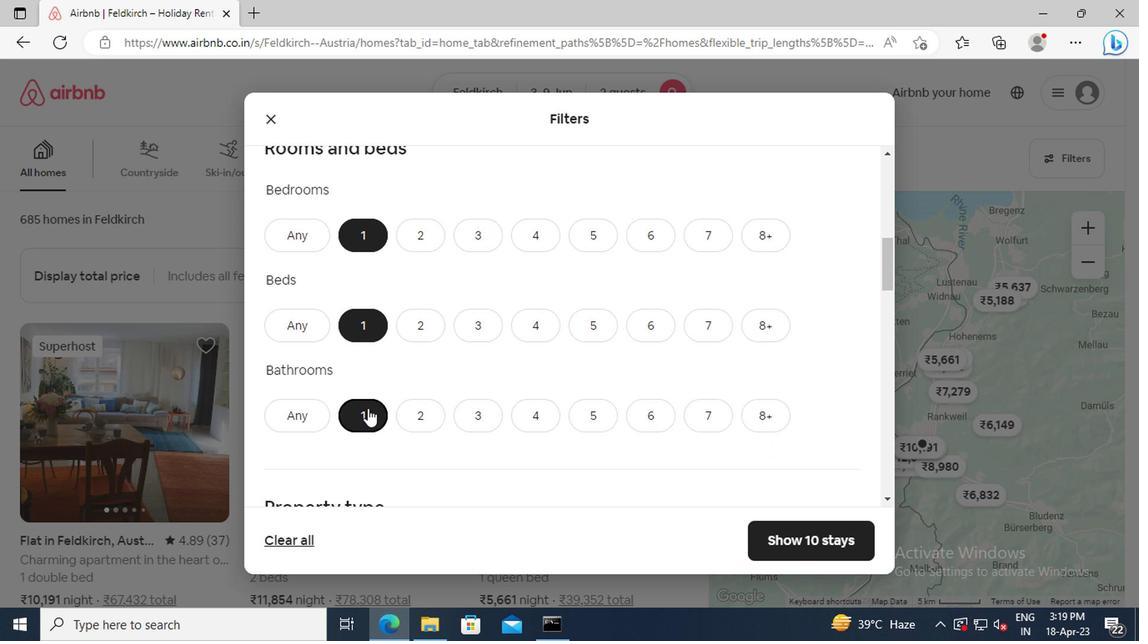 
Action: Mouse scrolled (366, 408) with delta (0, 0)
Screenshot: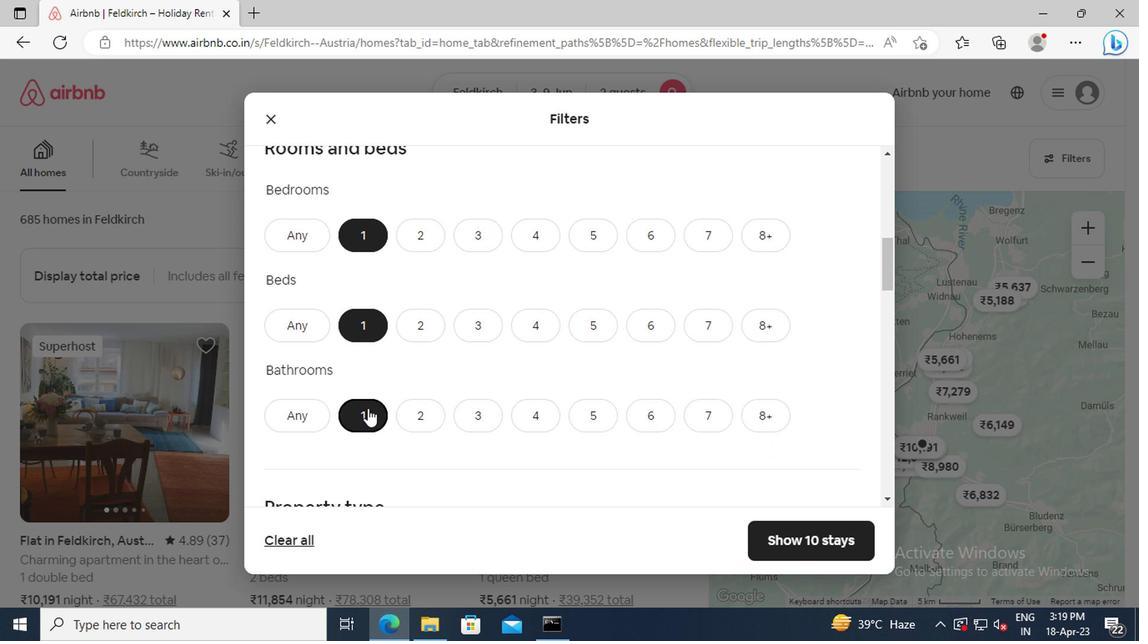 
Action: Mouse moved to (592, 410)
Screenshot: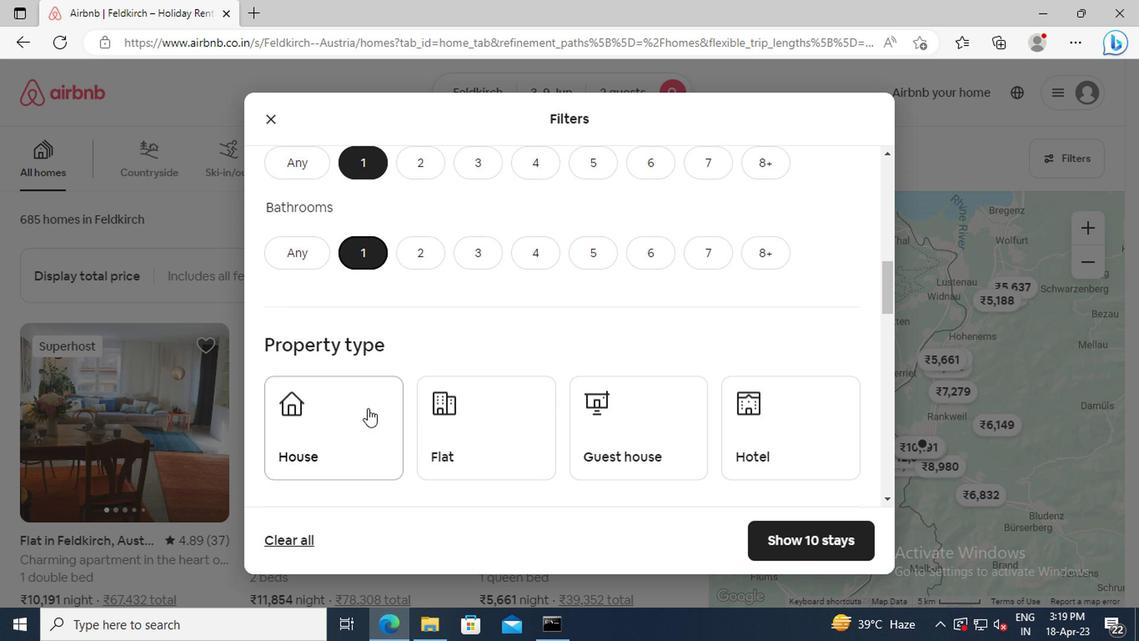 
Action: Mouse scrolled (592, 409) with delta (0, 0)
Screenshot: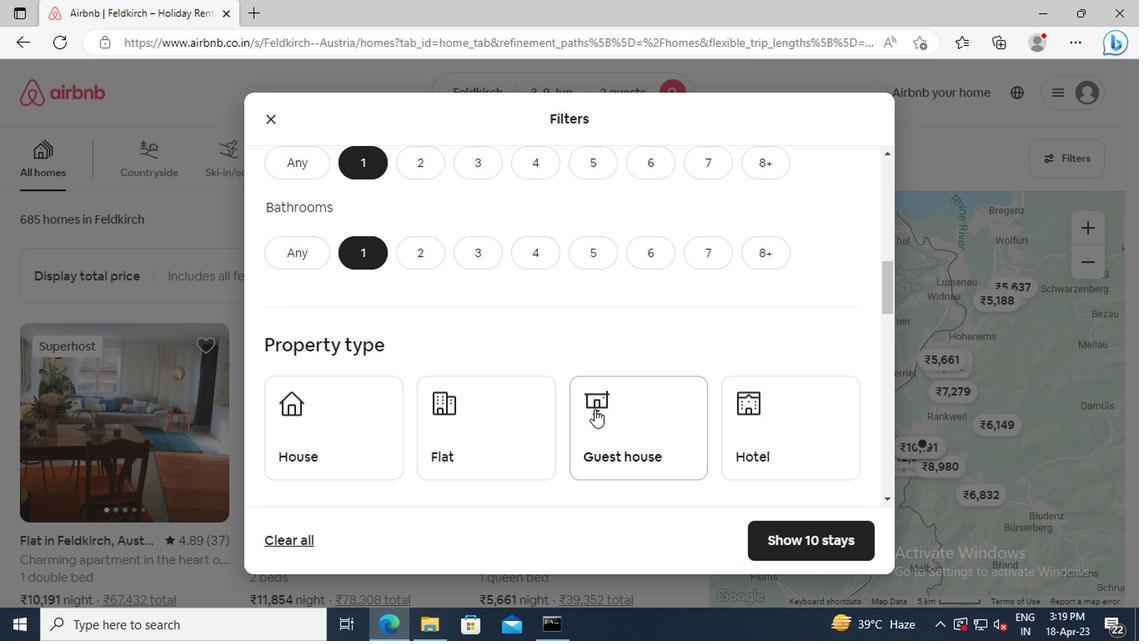 
Action: Mouse moved to (744, 382)
Screenshot: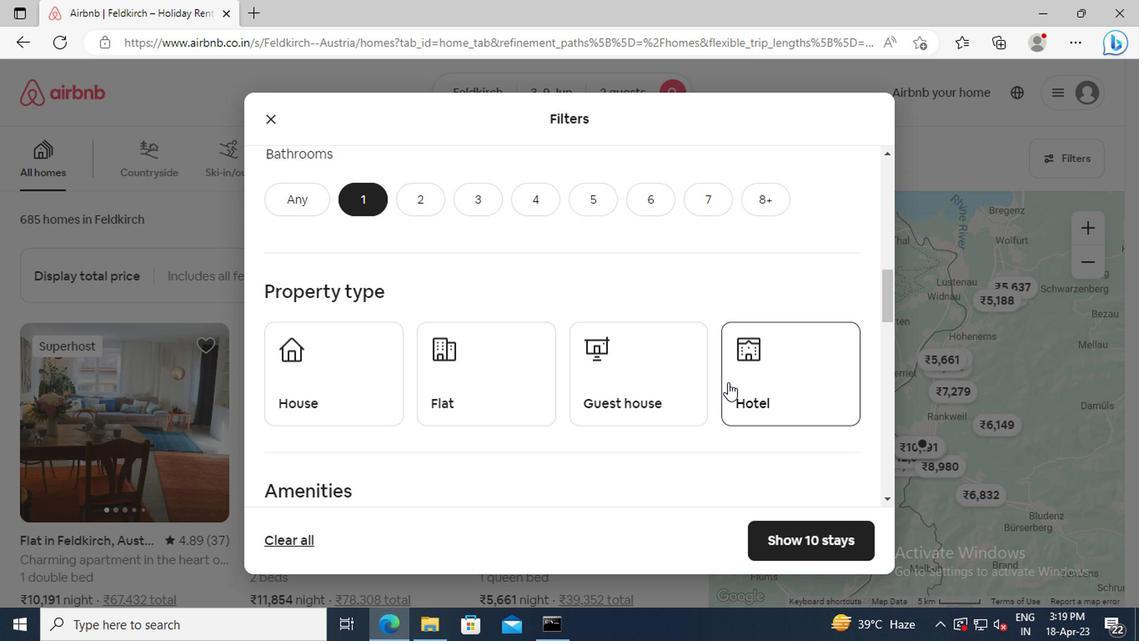 
Action: Mouse pressed left at (744, 382)
Screenshot: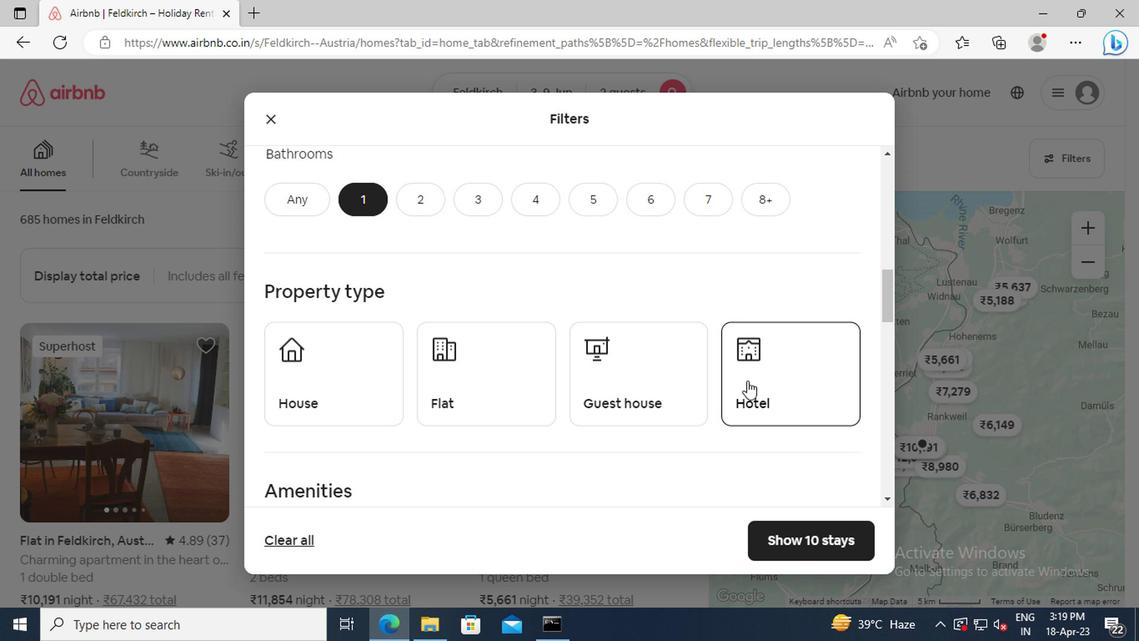 
Action: Mouse moved to (419, 384)
Screenshot: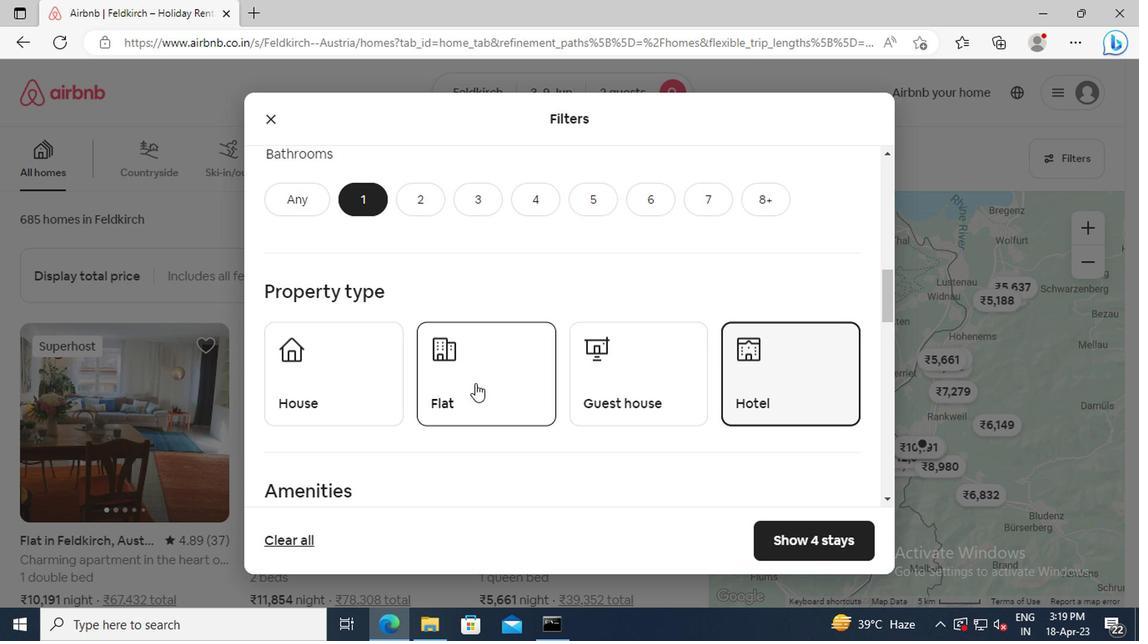 
Action: Mouse scrolled (419, 384) with delta (0, 0)
Screenshot: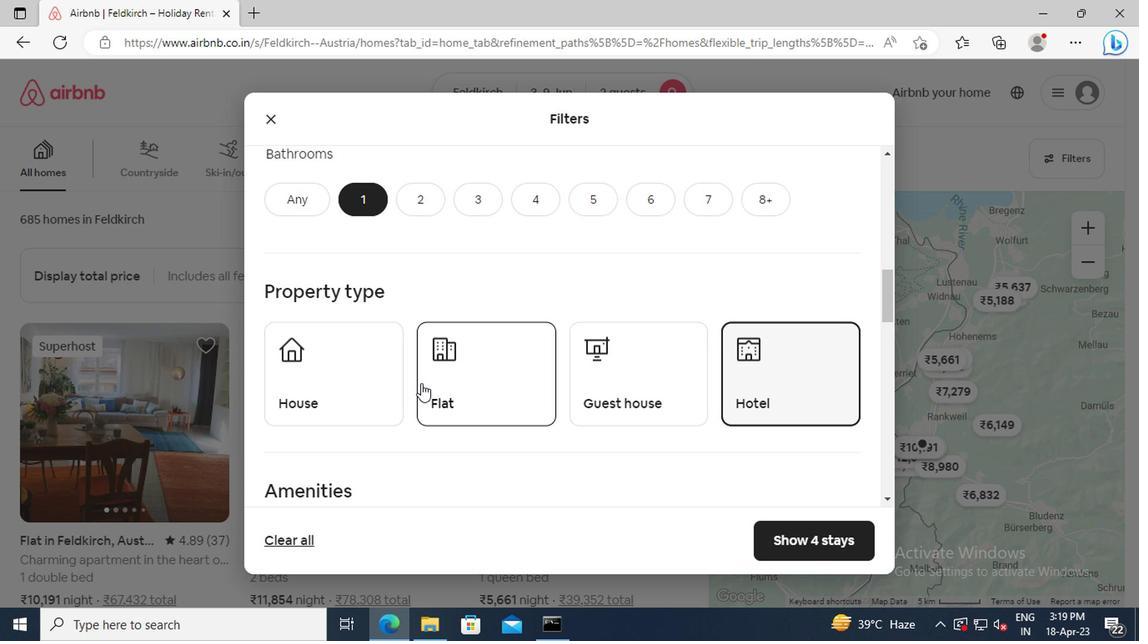 
Action: Mouse scrolled (419, 384) with delta (0, 0)
Screenshot: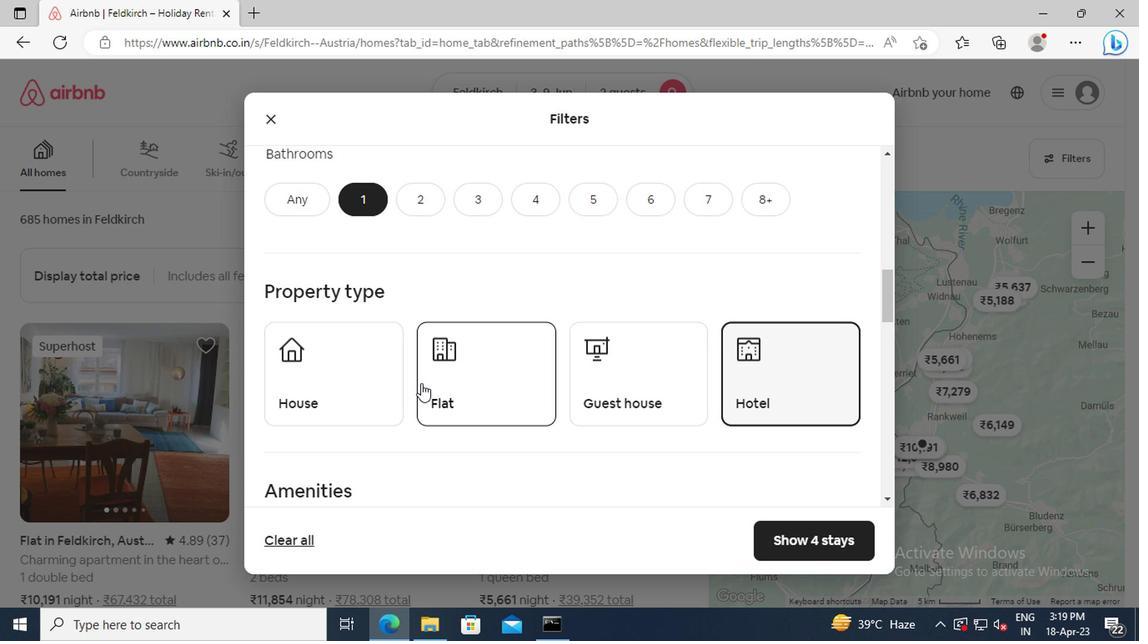 
Action: Mouse scrolled (419, 384) with delta (0, 0)
Screenshot: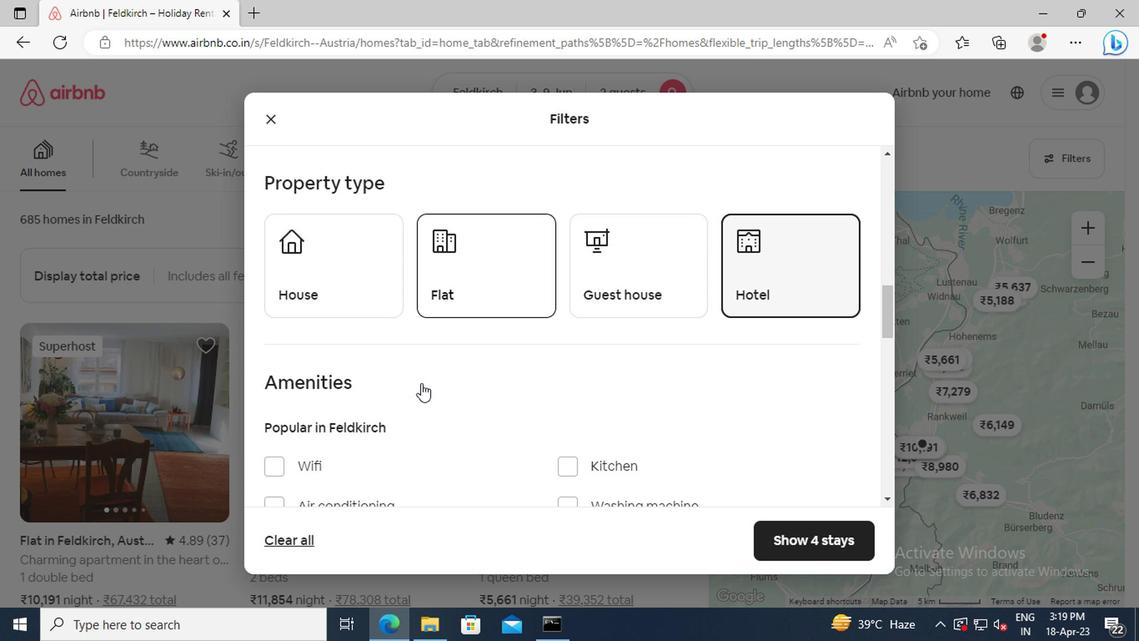 
Action: Mouse scrolled (419, 384) with delta (0, 0)
Screenshot: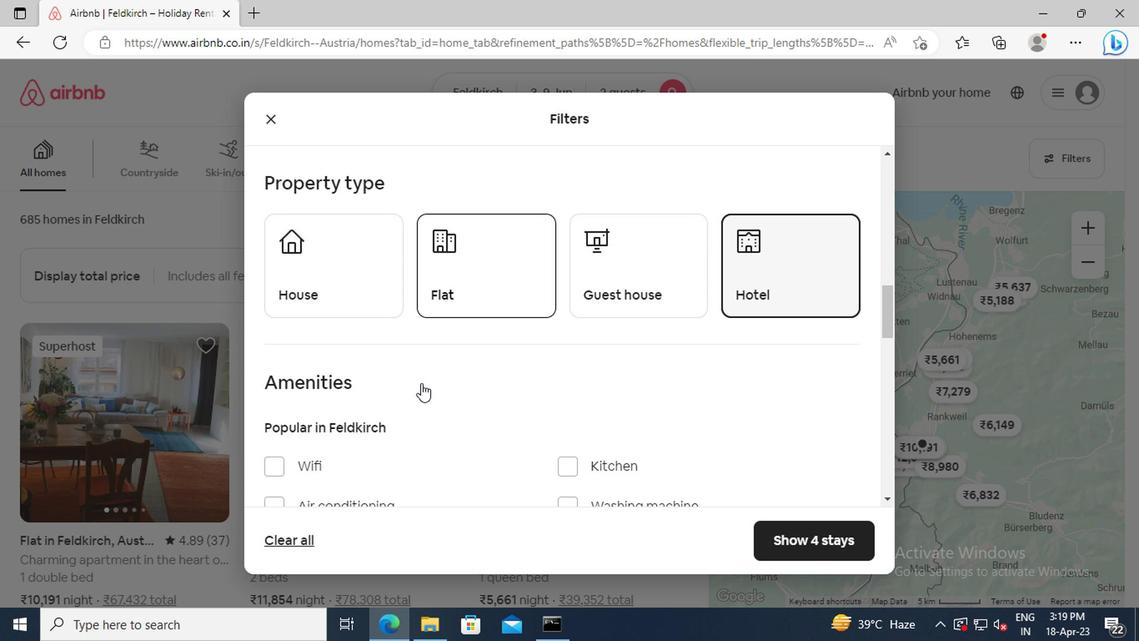 
Action: Mouse scrolled (419, 384) with delta (0, 0)
Screenshot: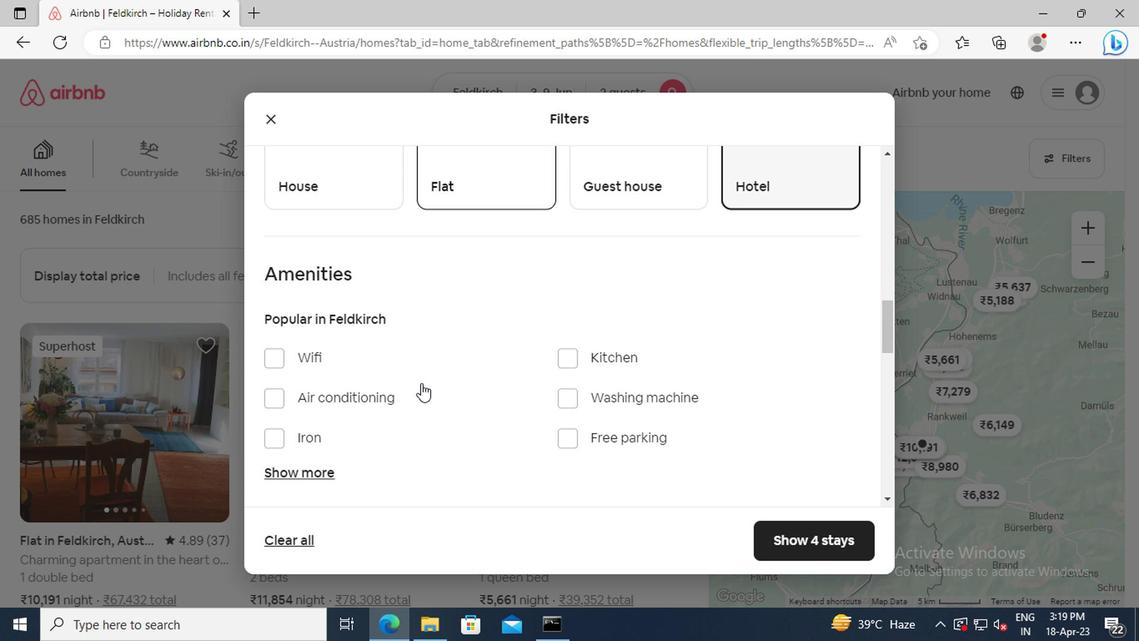 
Action: Mouse scrolled (419, 384) with delta (0, 0)
Screenshot: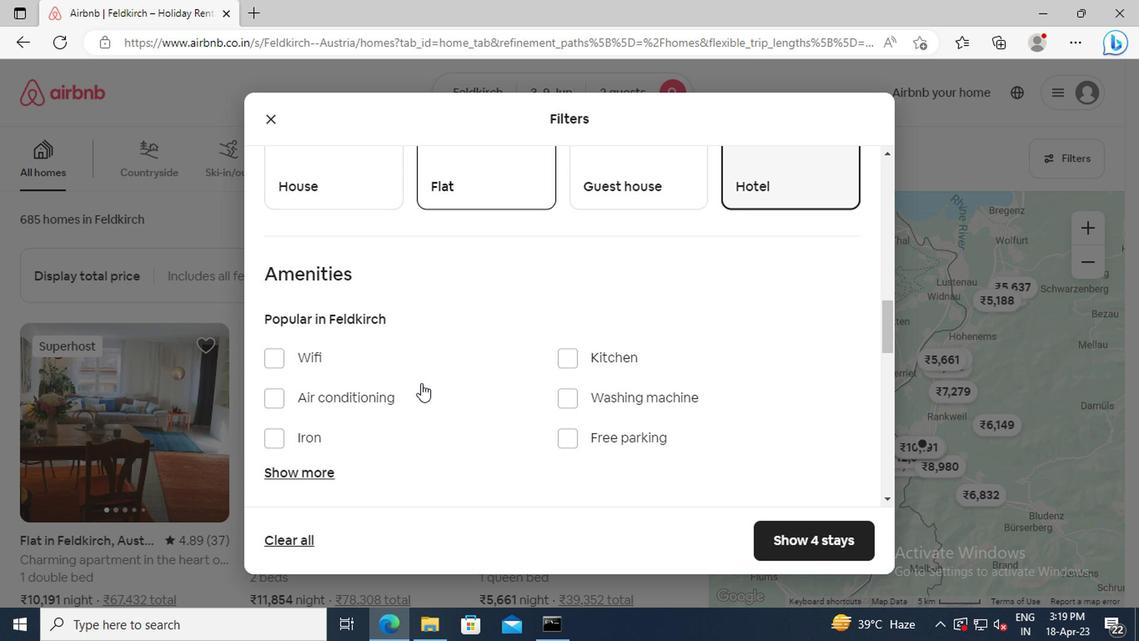 
Action: Mouse moved to (313, 366)
Screenshot: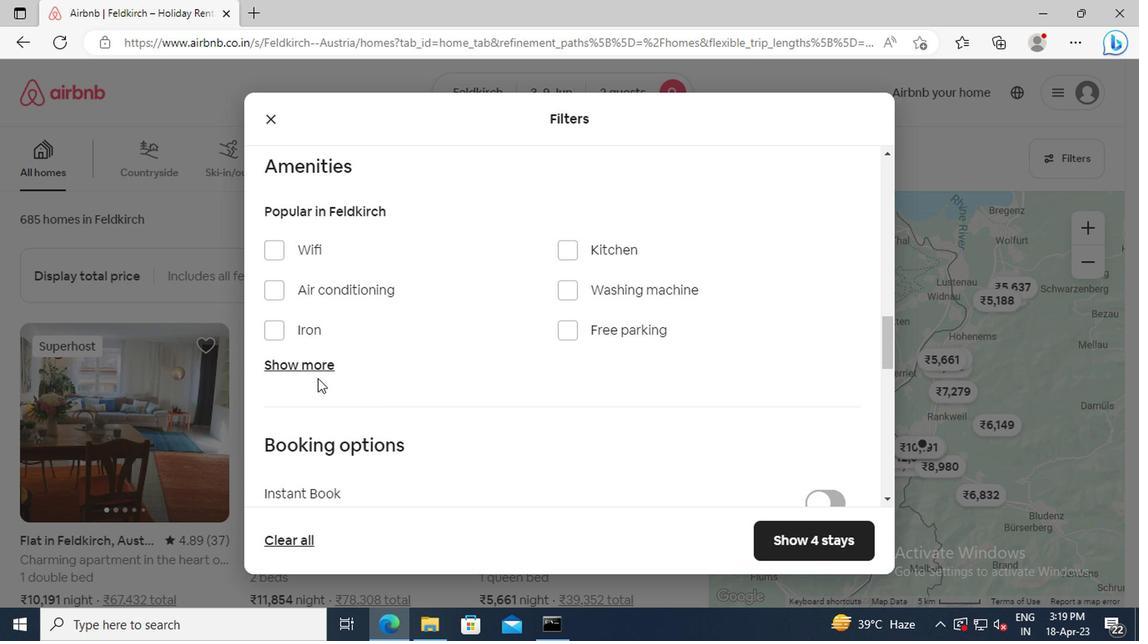 
Action: Mouse pressed left at (313, 366)
Screenshot: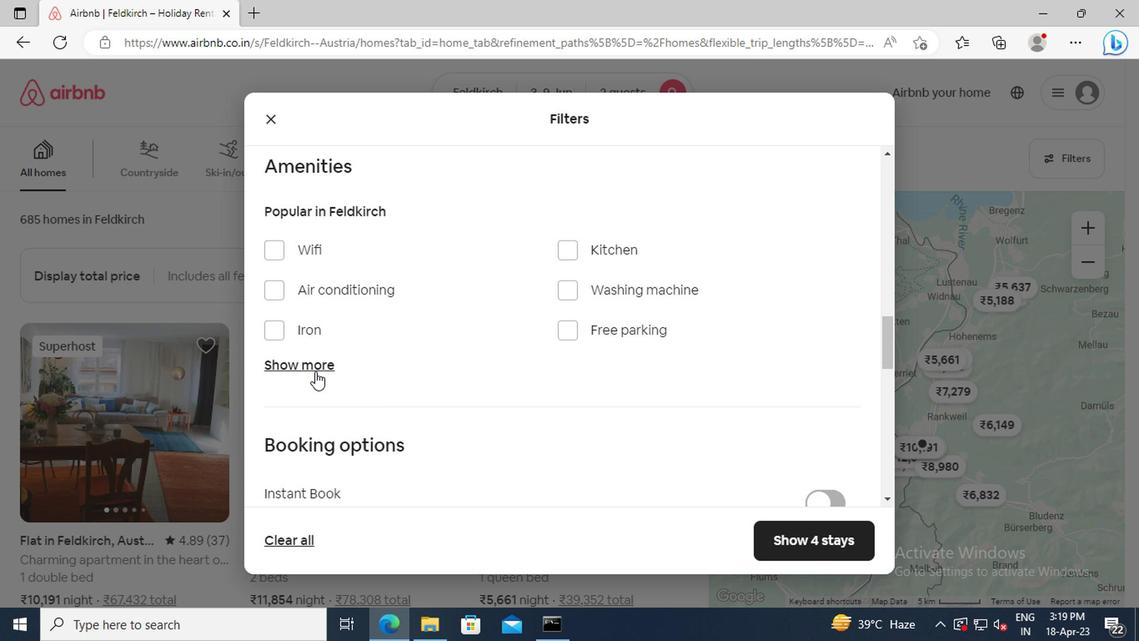 
Action: Mouse scrolled (313, 365) with delta (0, -1)
Screenshot: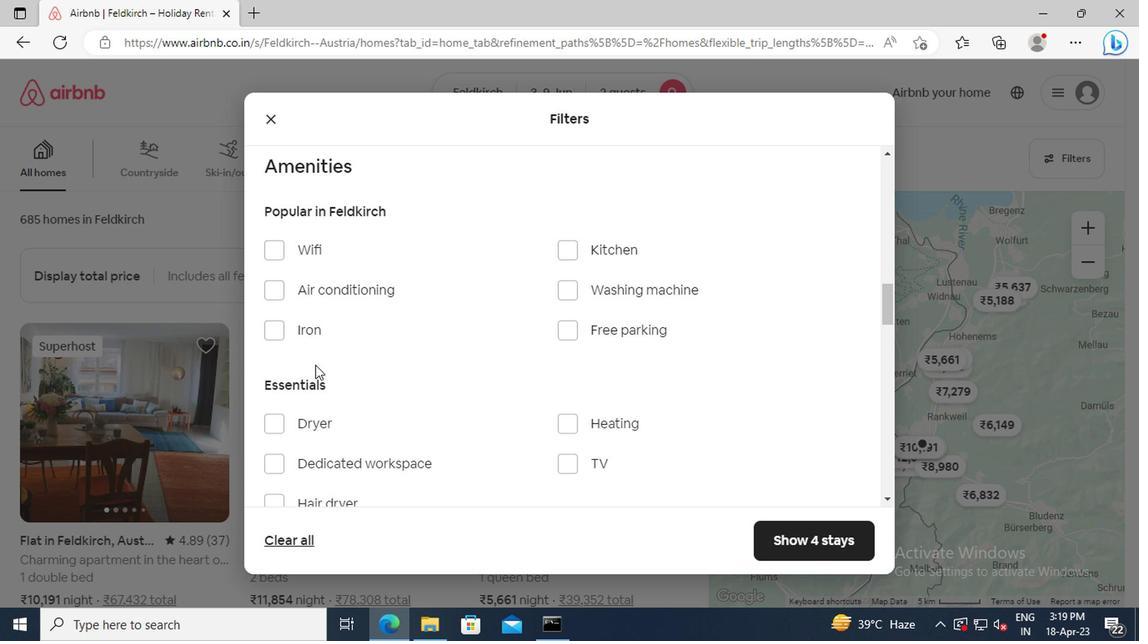 
Action: Mouse scrolled (313, 365) with delta (0, -1)
Screenshot: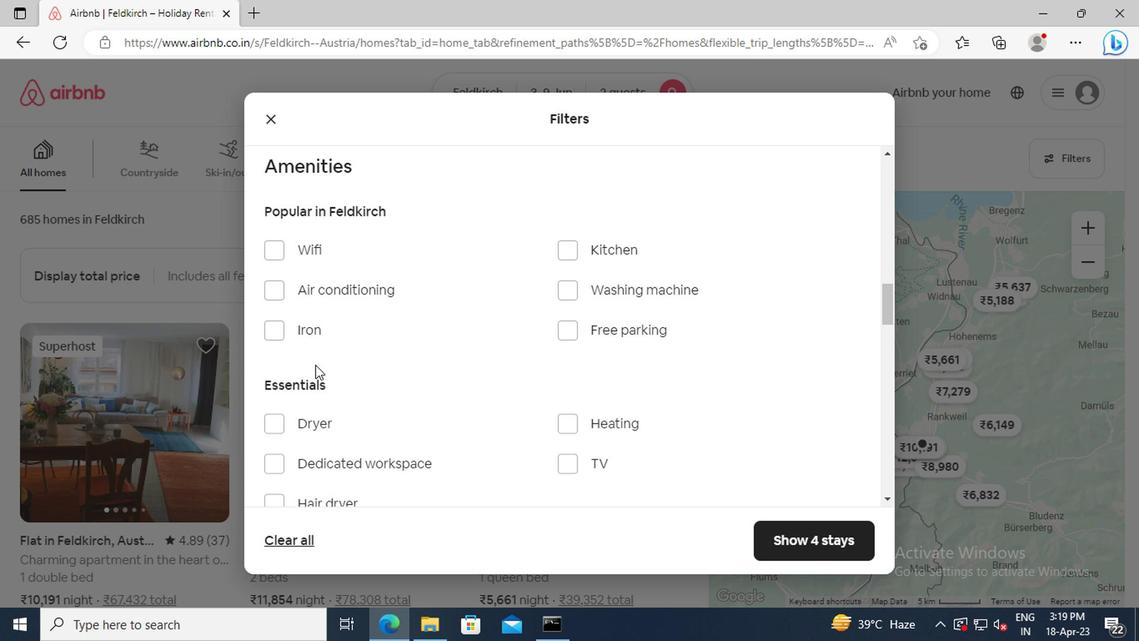 
Action: Mouse moved to (562, 319)
Screenshot: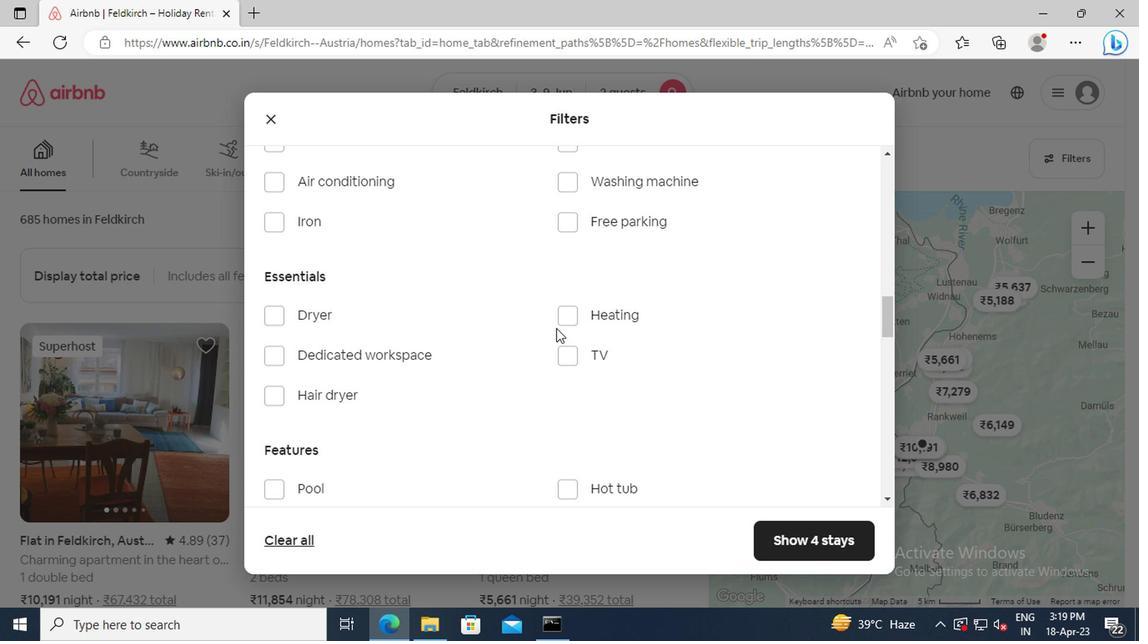 
Action: Mouse pressed left at (562, 319)
Screenshot: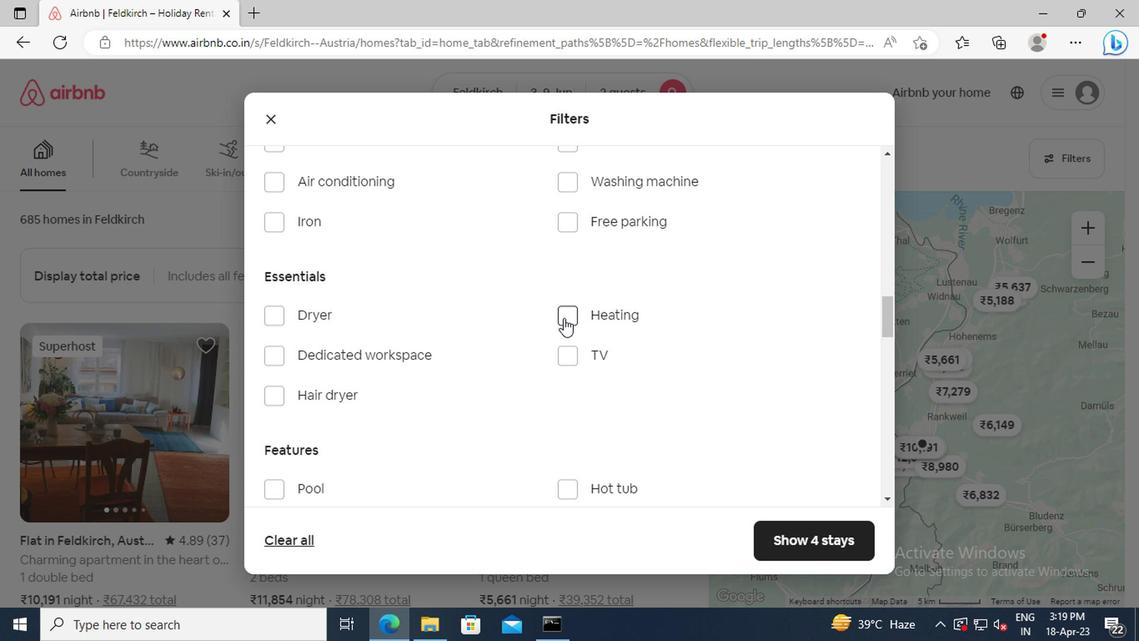 
Action: Mouse moved to (394, 363)
Screenshot: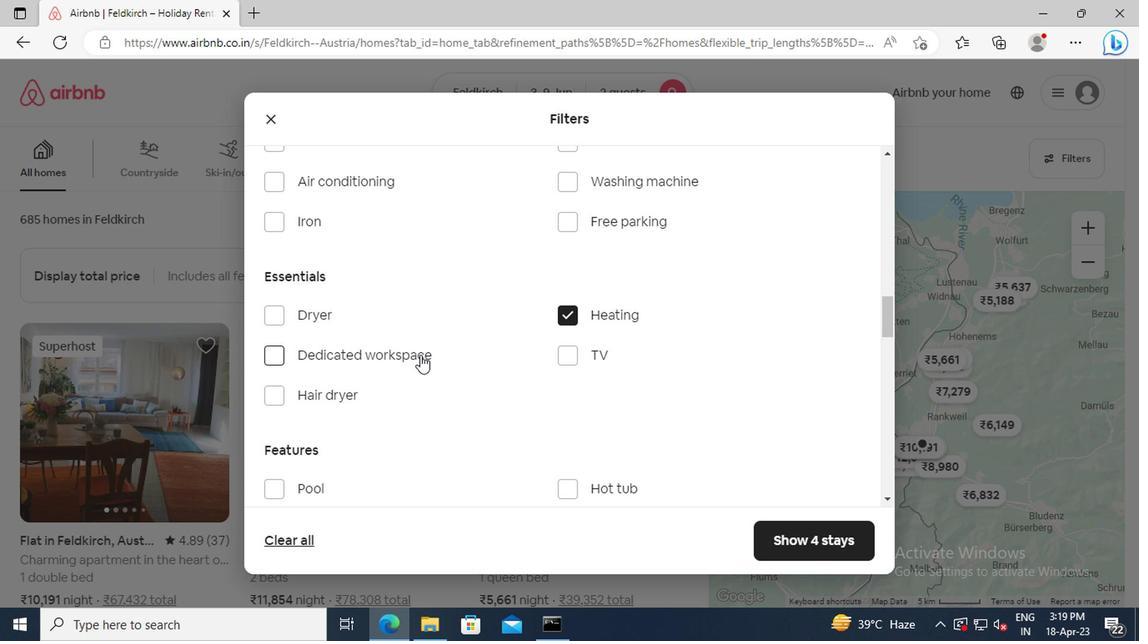 
Action: Mouse scrolled (394, 362) with delta (0, 0)
Screenshot: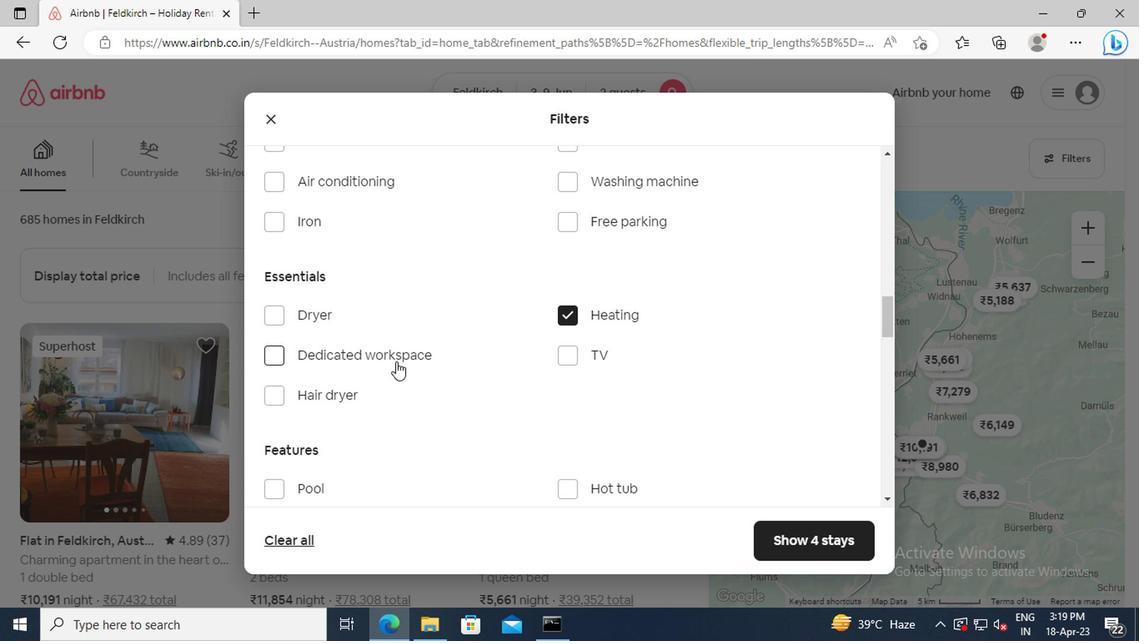 
Action: Mouse scrolled (394, 362) with delta (0, 0)
Screenshot: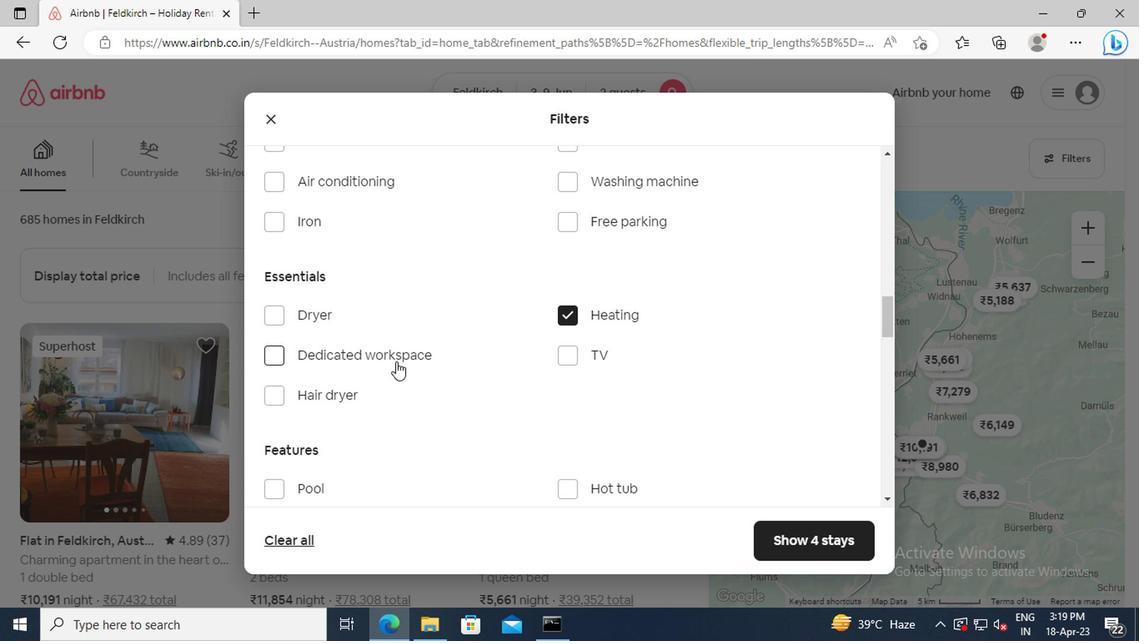 
Action: Mouse scrolled (394, 362) with delta (0, 0)
Screenshot: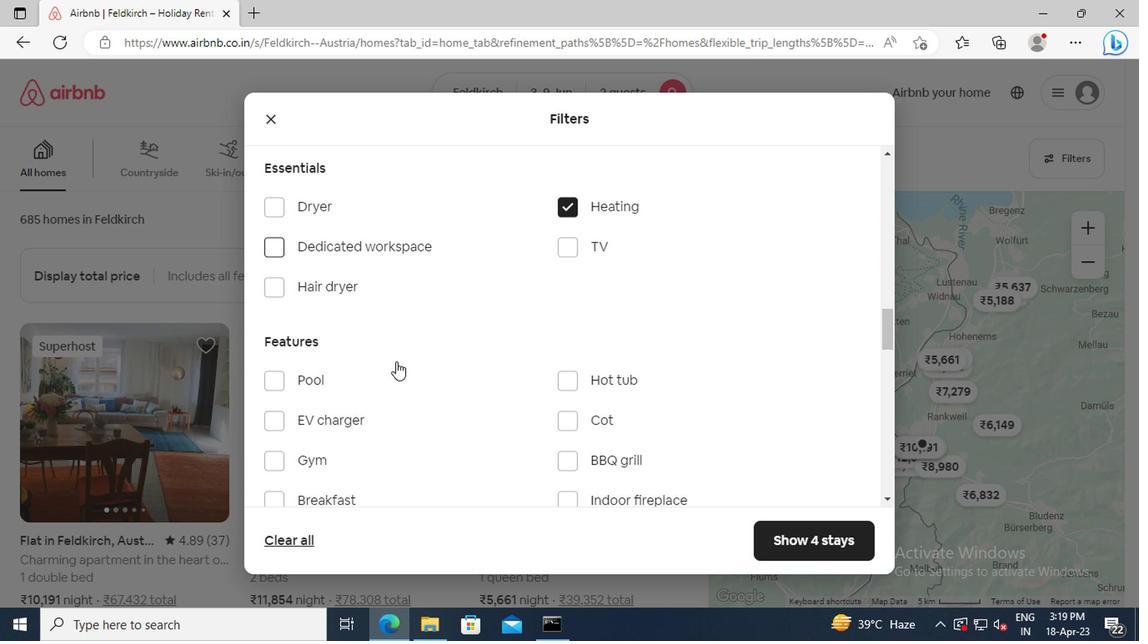 
Action: Mouse scrolled (394, 362) with delta (0, 0)
Screenshot: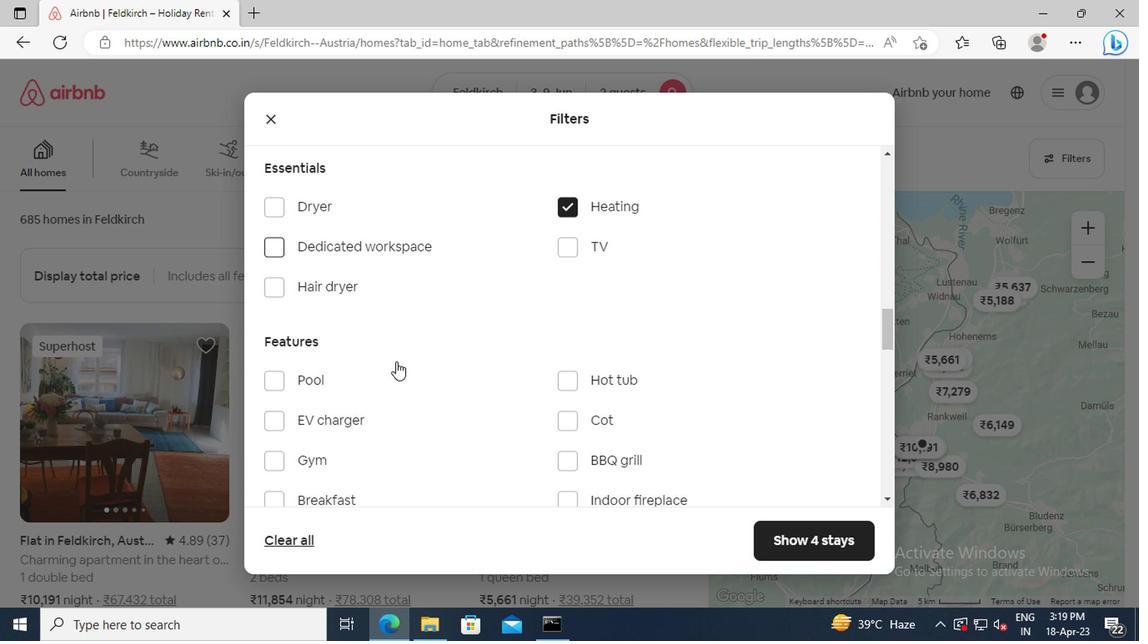
Action: Mouse scrolled (394, 362) with delta (0, 0)
Screenshot: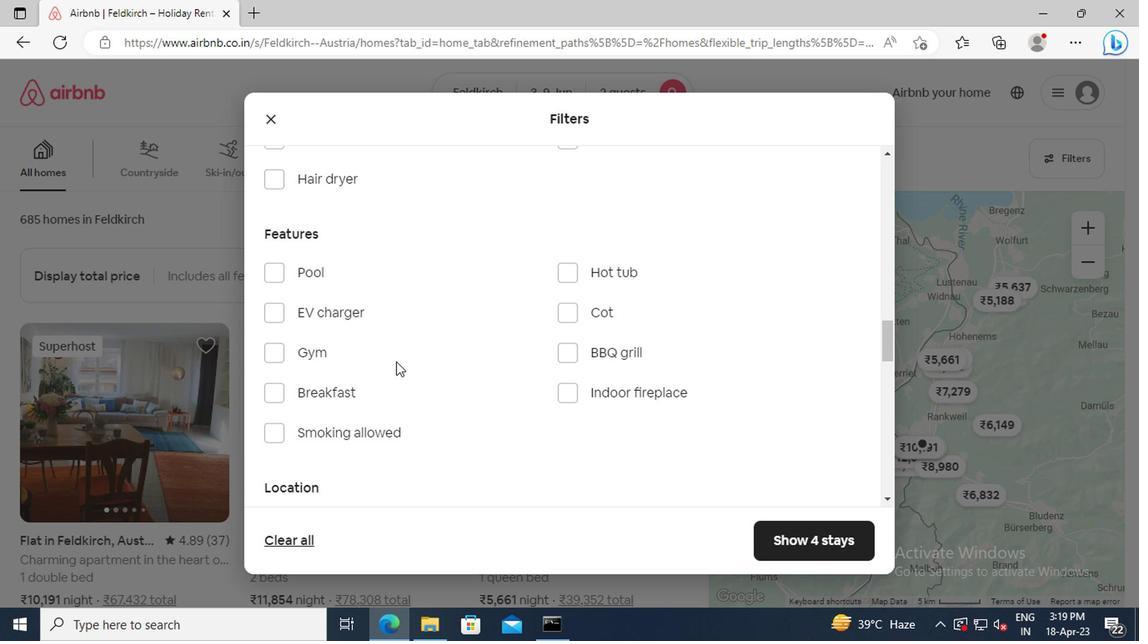 
Action: Mouse scrolled (394, 362) with delta (0, 0)
Screenshot: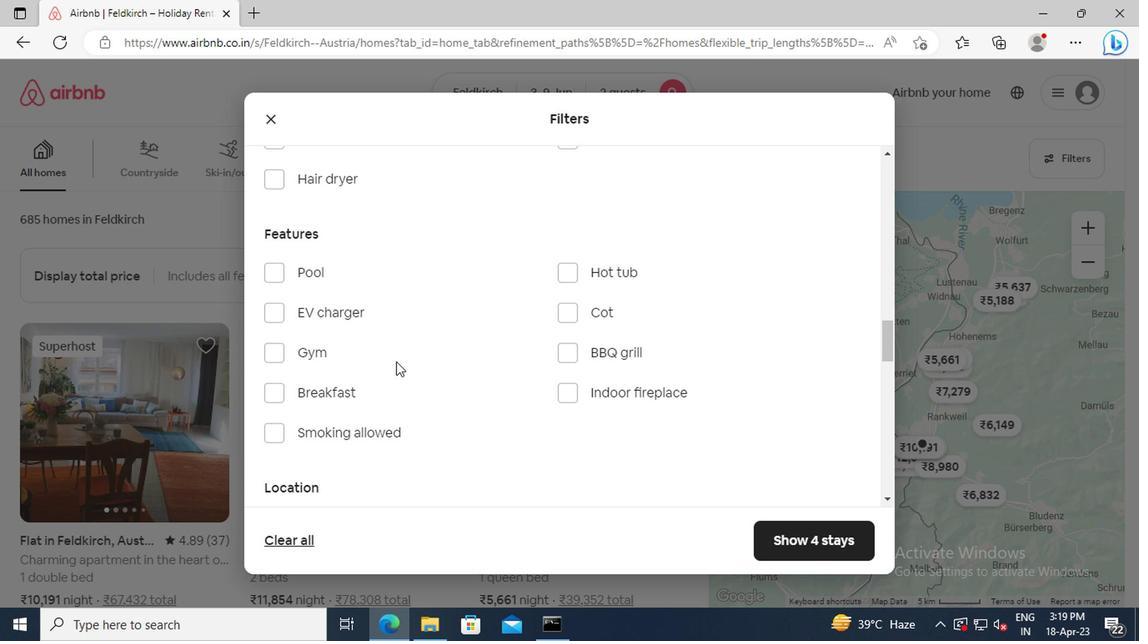 
Action: Mouse scrolled (394, 362) with delta (0, 0)
Screenshot: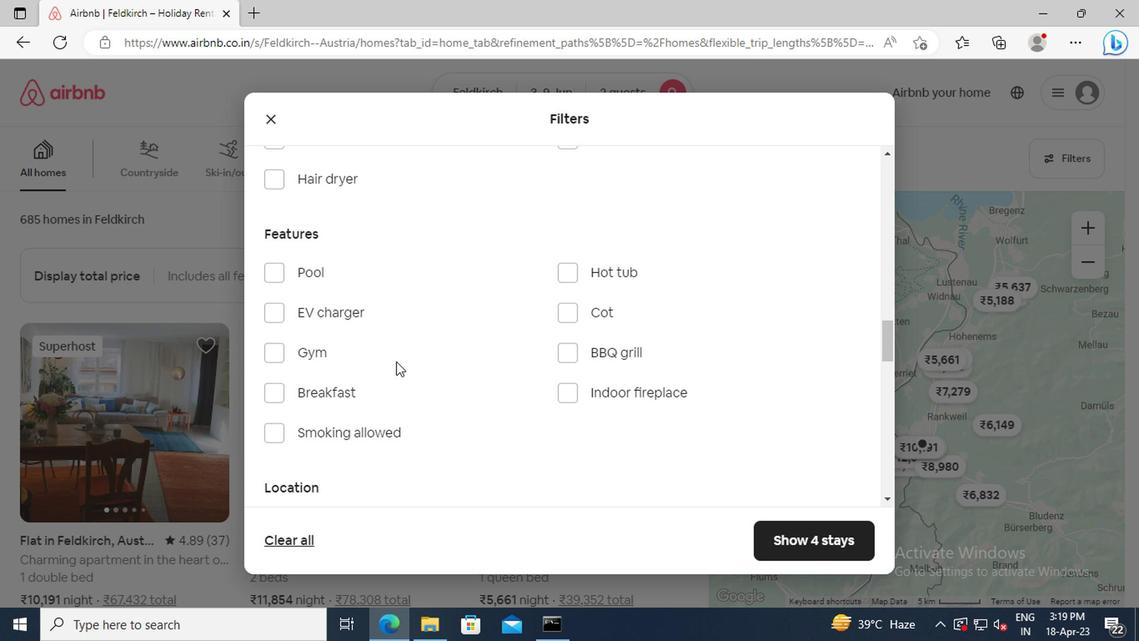
Action: Mouse scrolled (394, 362) with delta (0, 0)
Screenshot: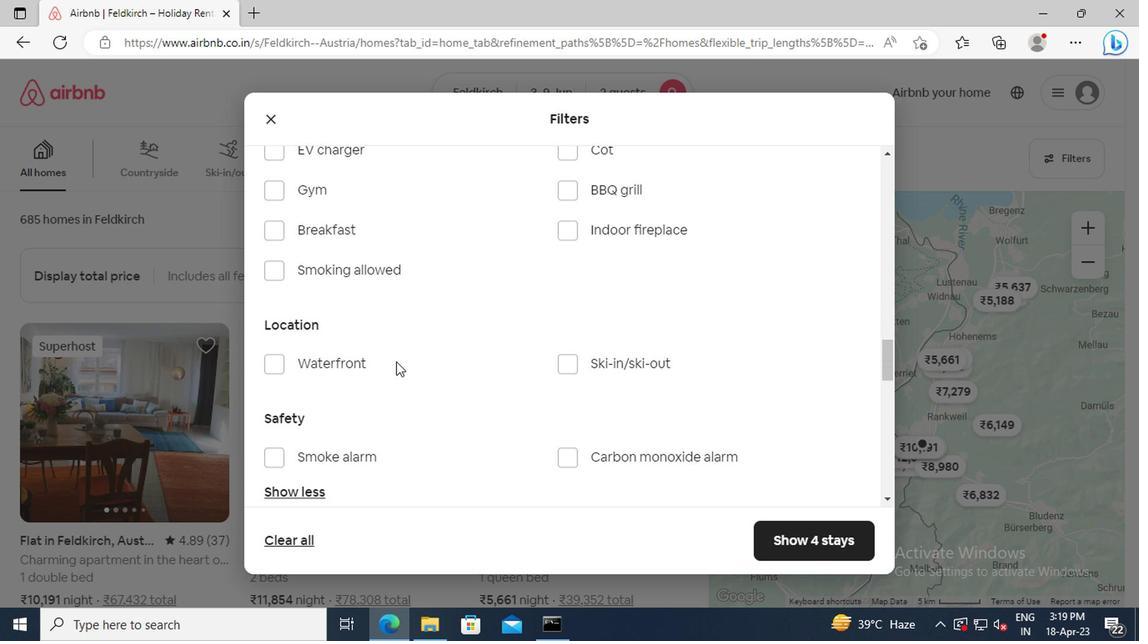 
Action: Mouse scrolled (394, 362) with delta (0, 0)
Screenshot: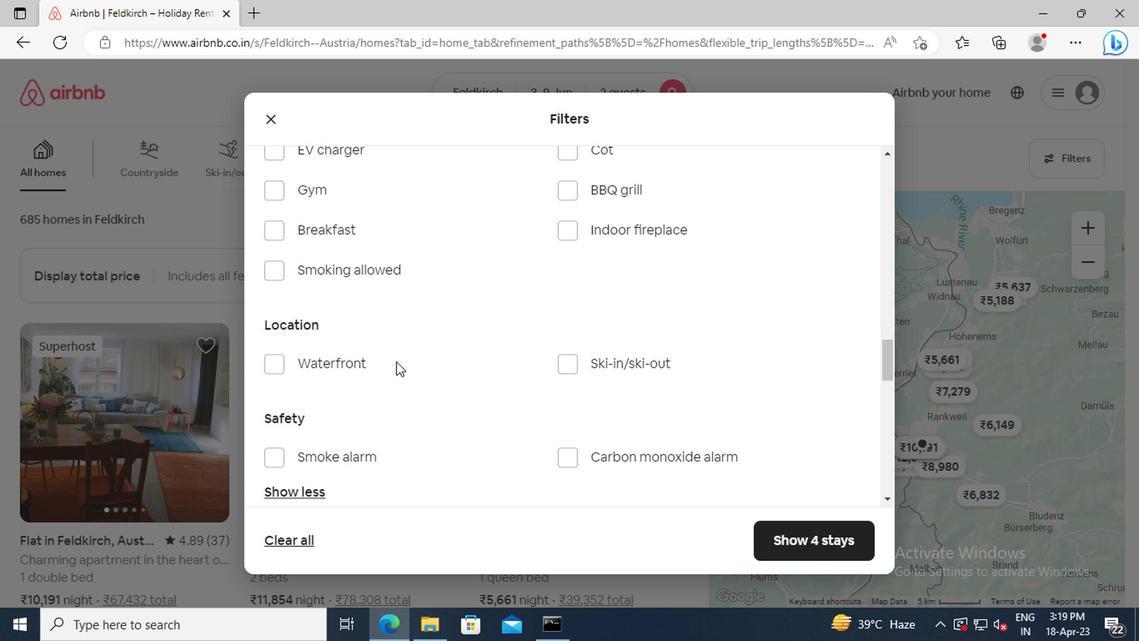 
Action: Mouse scrolled (394, 362) with delta (0, 0)
Screenshot: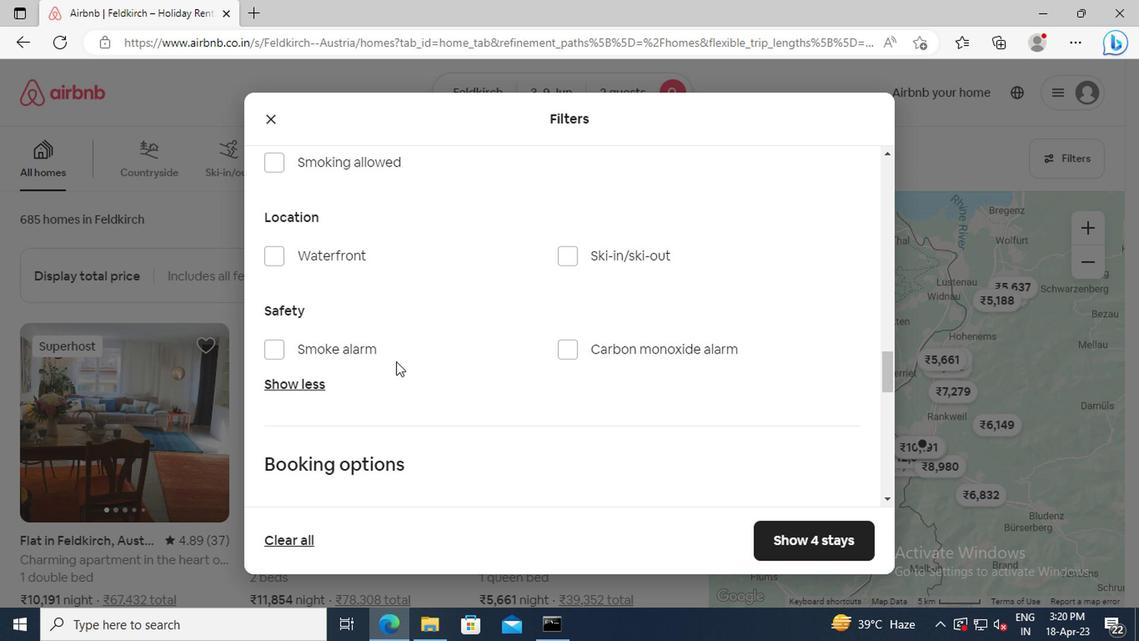 
Action: Mouse scrolled (394, 362) with delta (0, 0)
Screenshot: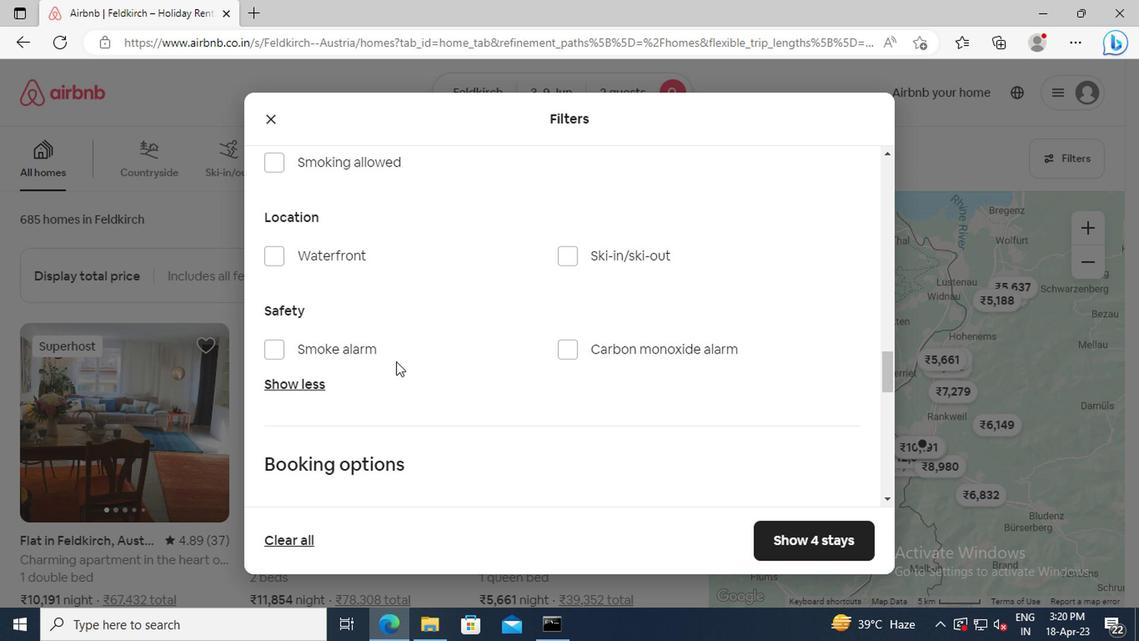 
Action: Mouse scrolled (394, 362) with delta (0, 0)
Screenshot: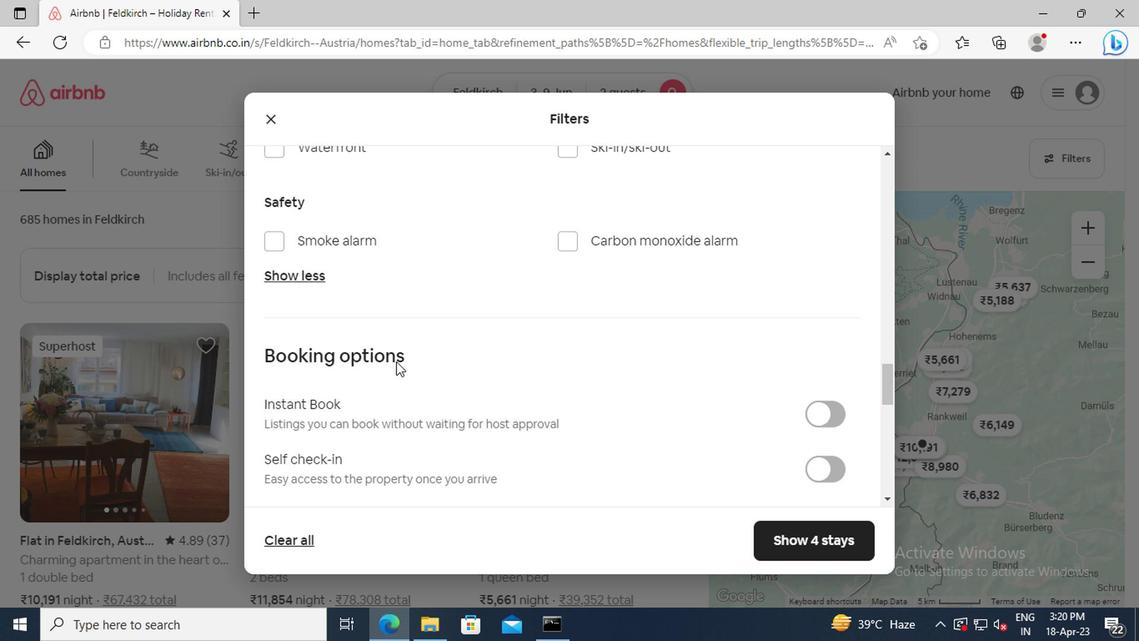 
Action: Mouse scrolled (394, 362) with delta (0, 0)
Screenshot: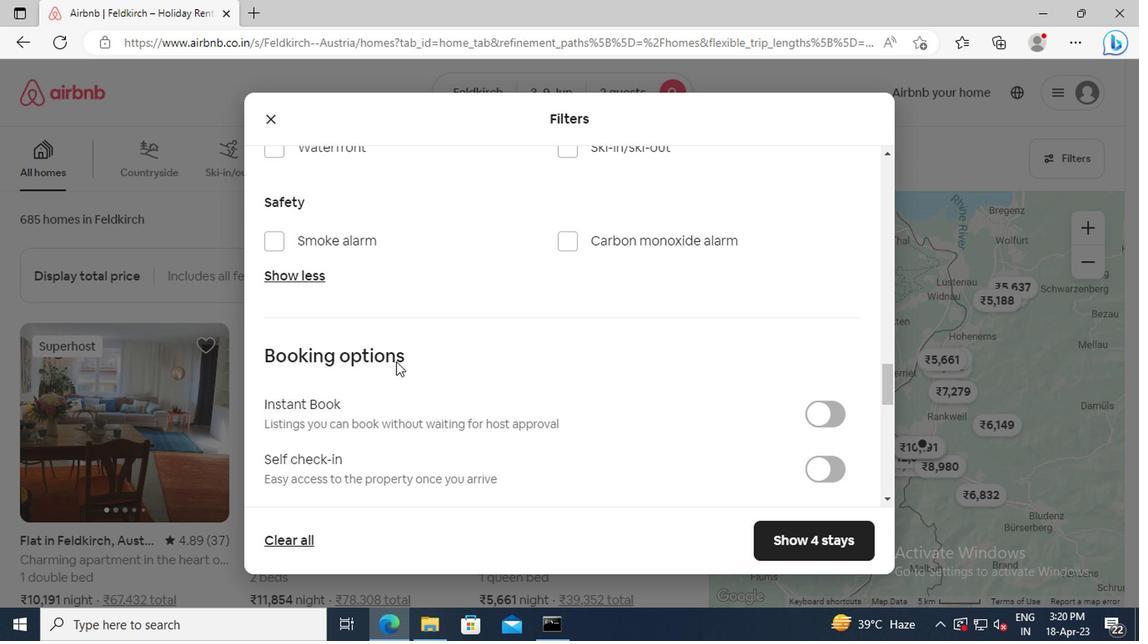 
Action: Mouse moved to (825, 364)
Screenshot: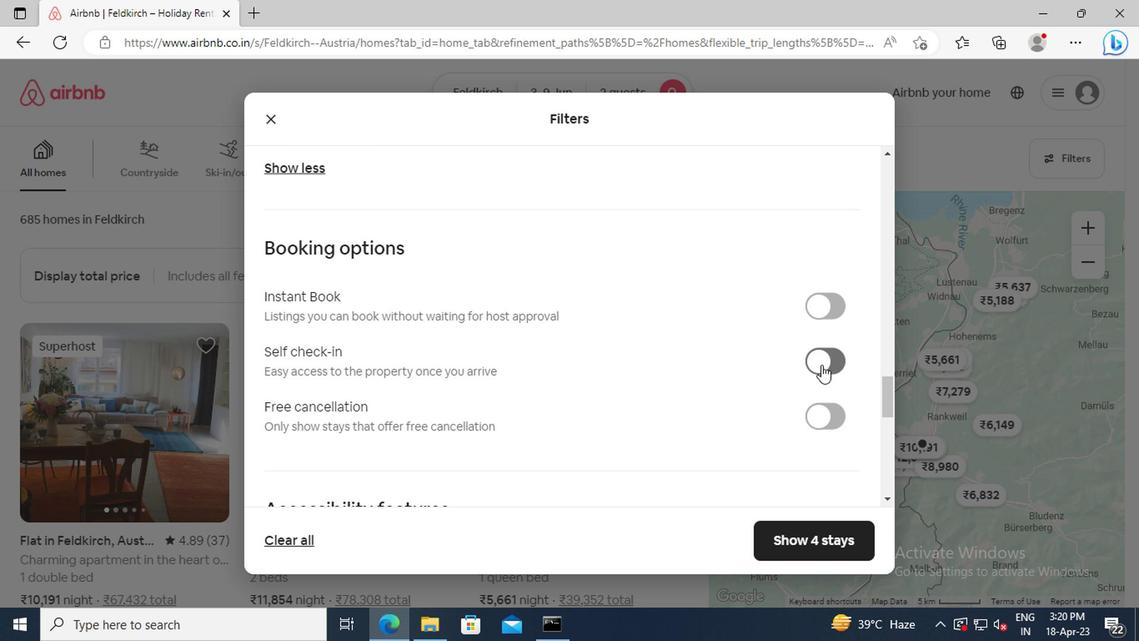 
Action: Mouse pressed left at (825, 364)
Screenshot: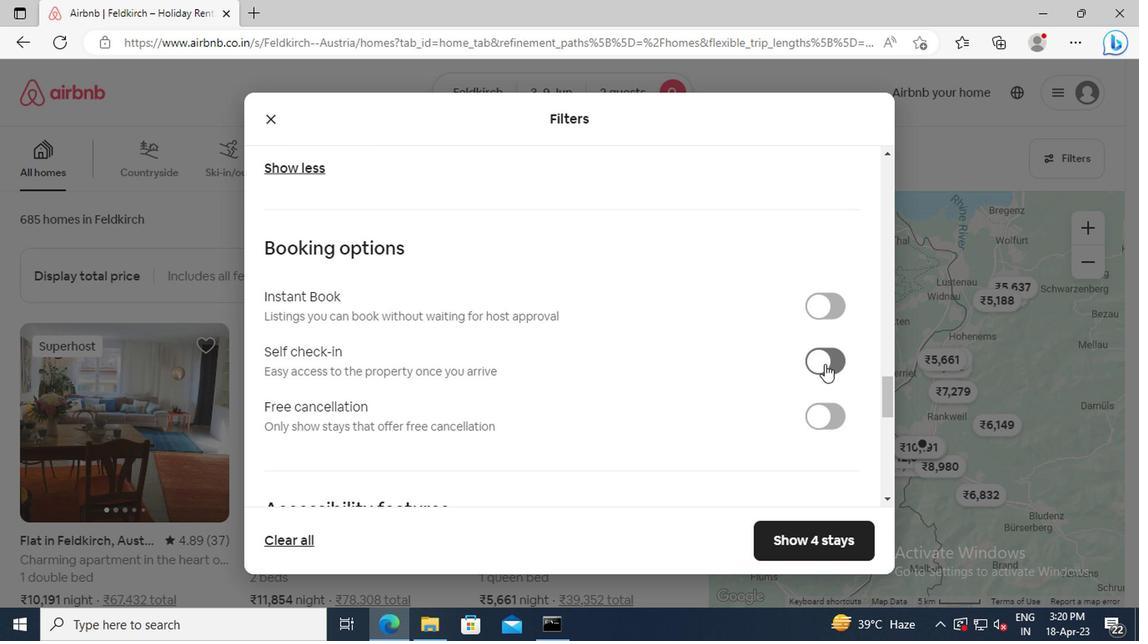 
Action: Mouse moved to (511, 365)
Screenshot: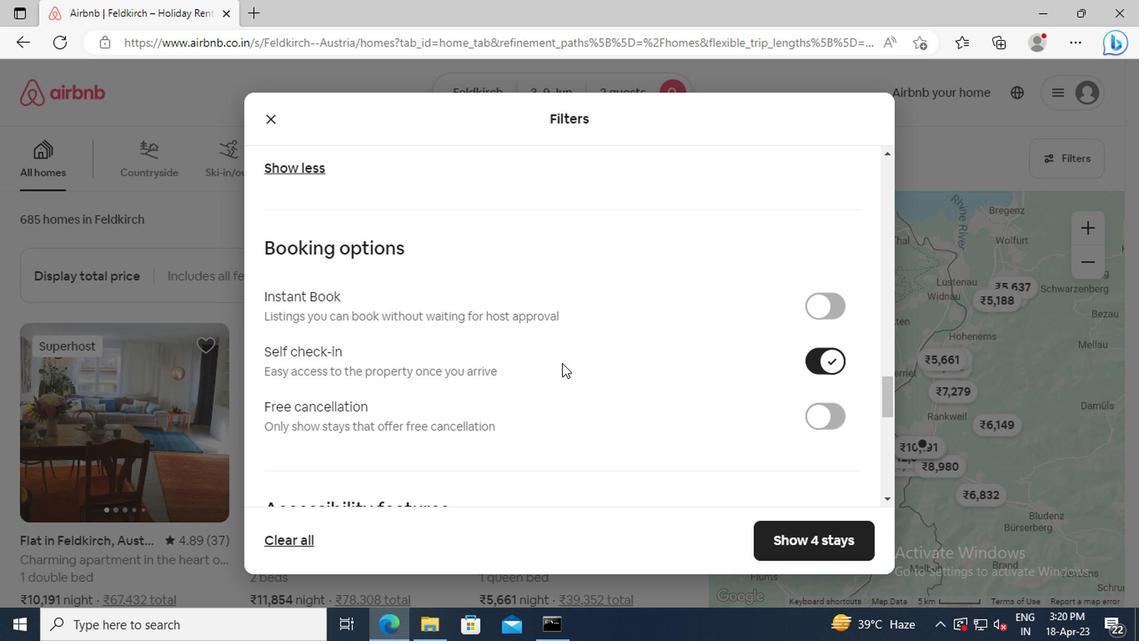 
Action: Mouse scrolled (511, 364) with delta (0, 0)
Screenshot: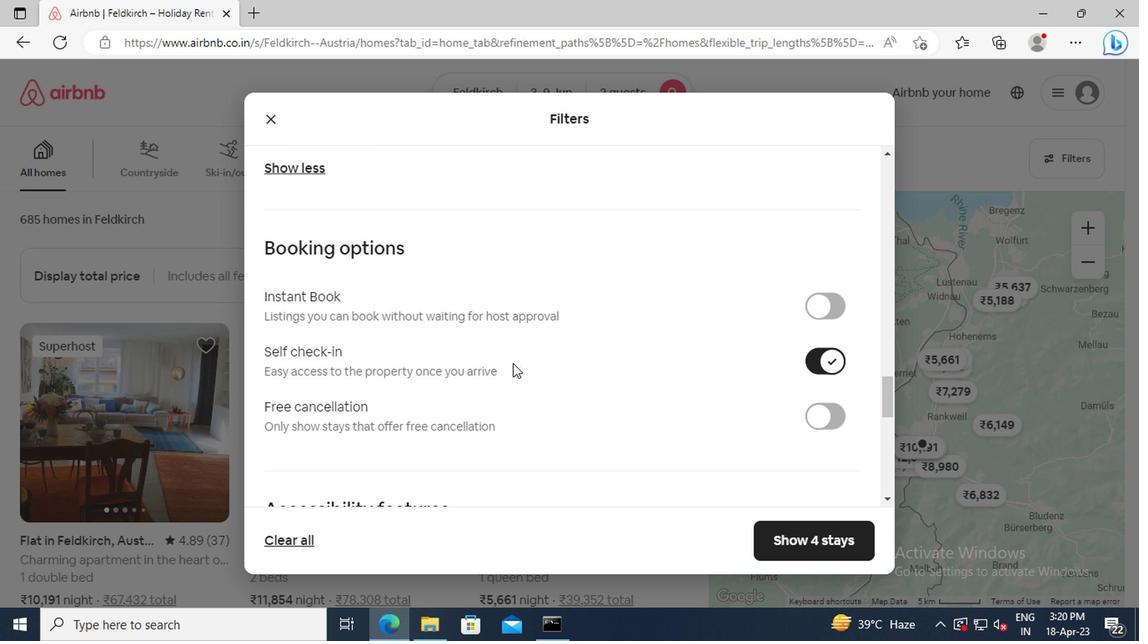 
Action: Mouse scrolled (511, 364) with delta (0, 0)
Screenshot: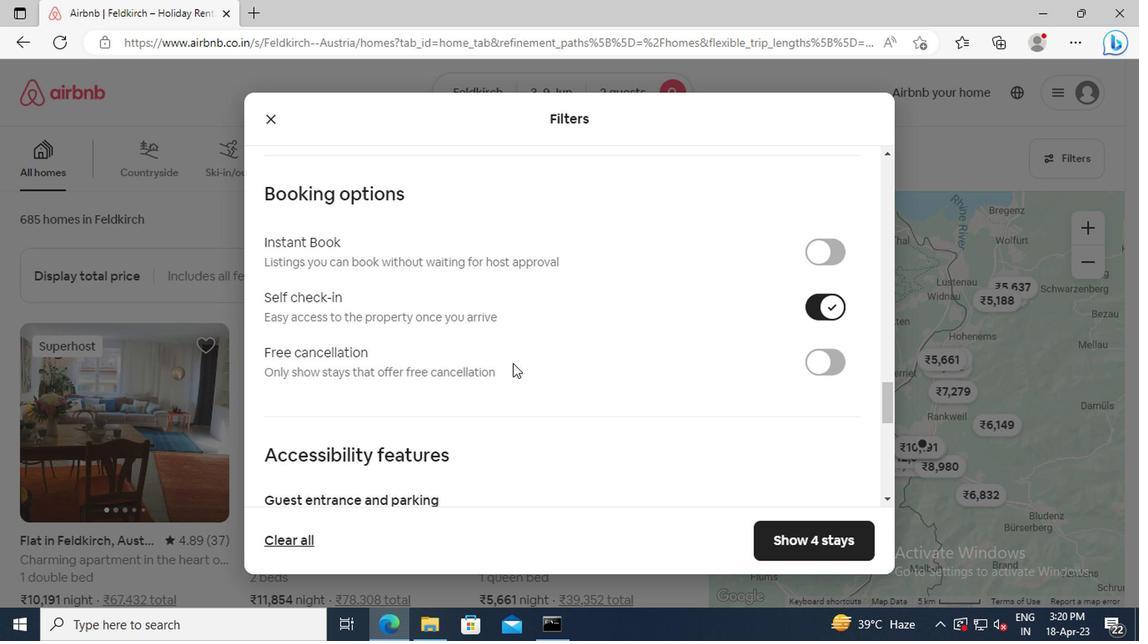 
Action: Mouse scrolled (511, 364) with delta (0, 0)
Screenshot: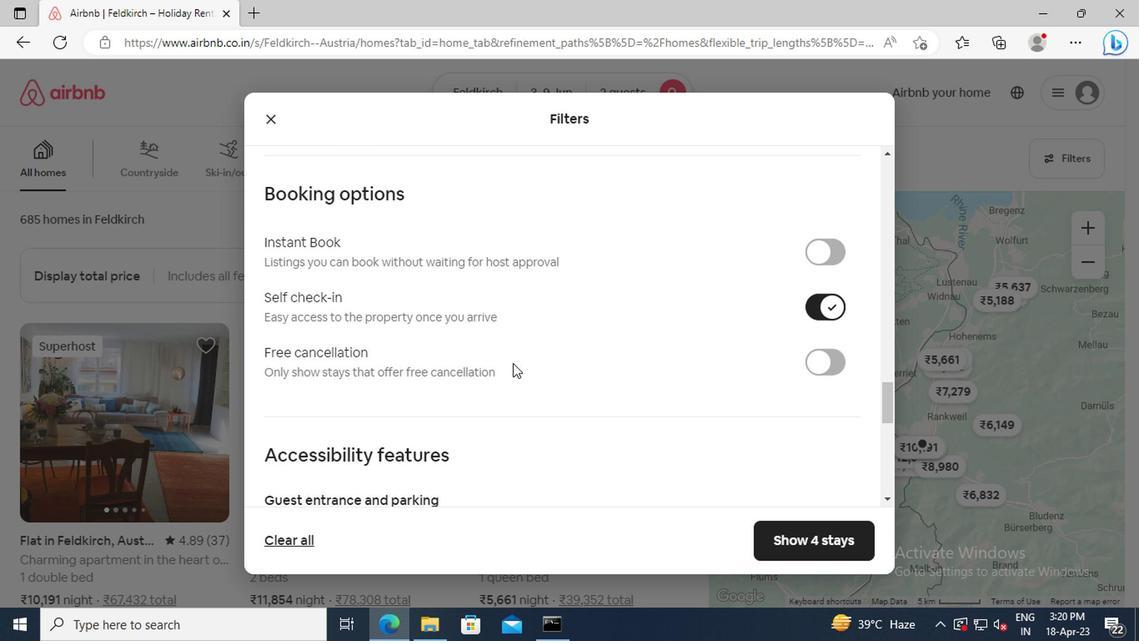 
Action: Mouse scrolled (511, 364) with delta (0, 0)
Screenshot: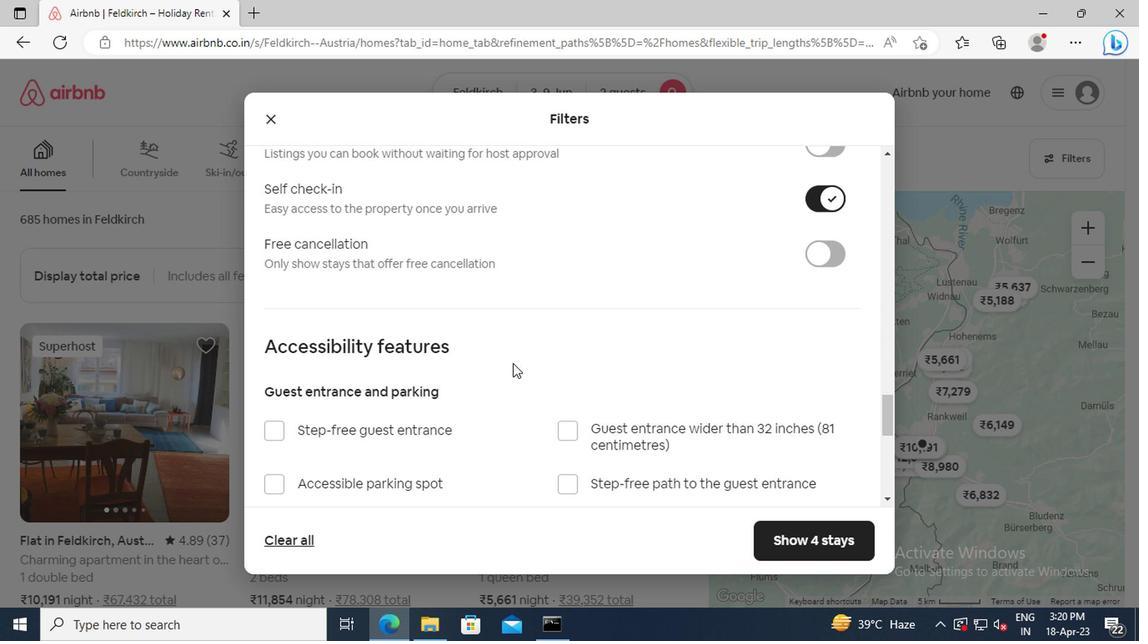 
Action: Mouse scrolled (511, 364) with delta (0, 0)
Screenshot: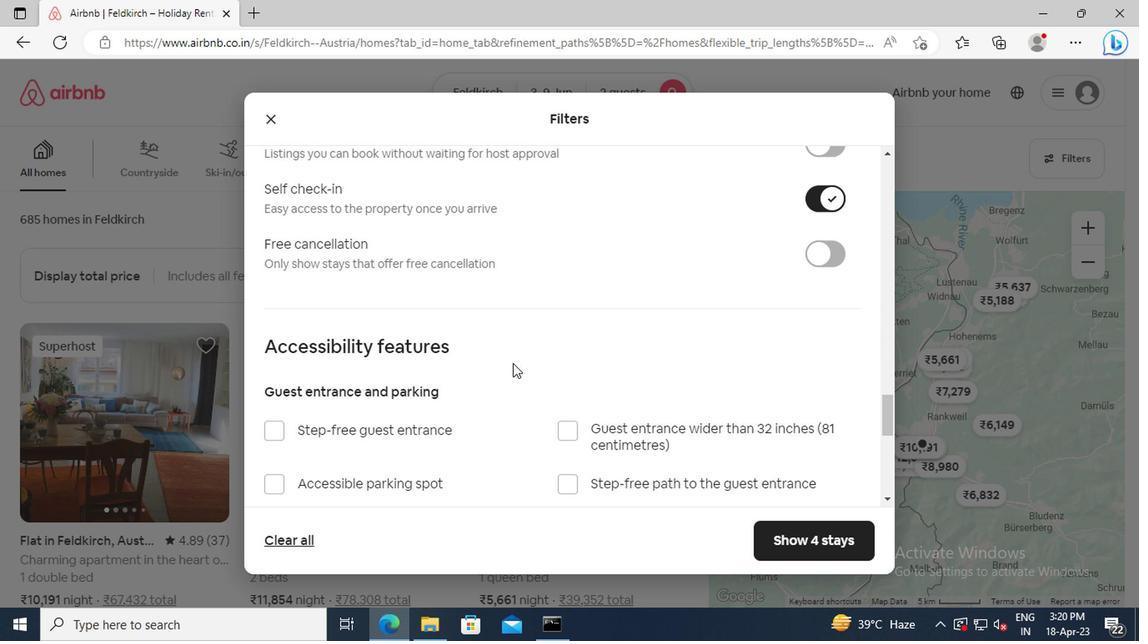 
Action: Mouse scrolled (511, 364) with delta (0, 0)
Screenshot: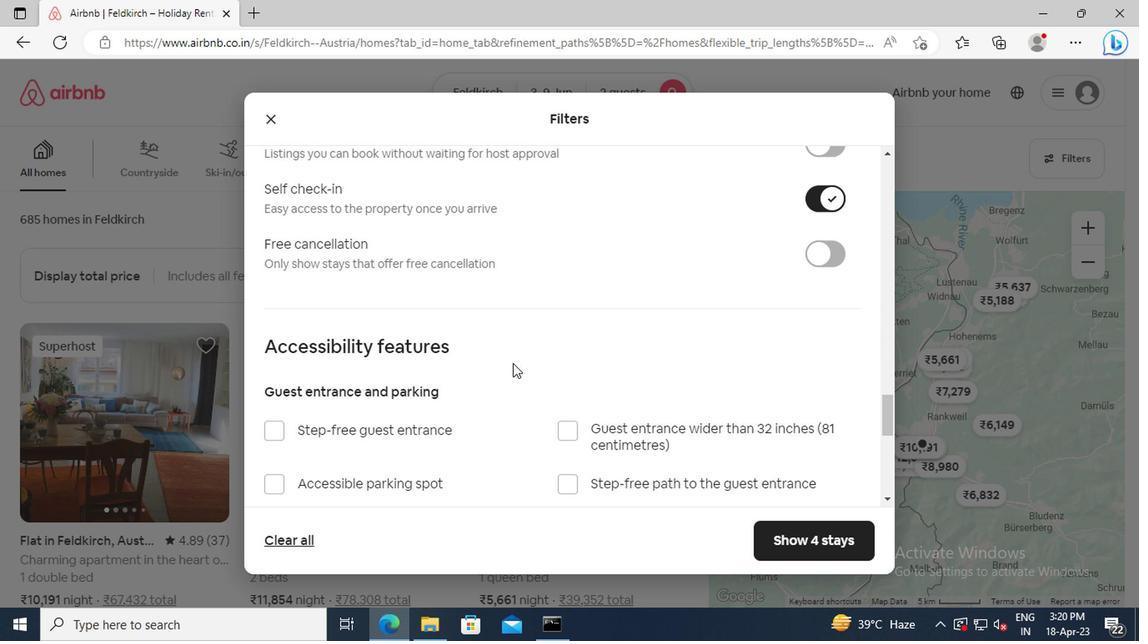 
Action: Mouse scrolled (511, 364) with delta (0, 0)
Screenshot: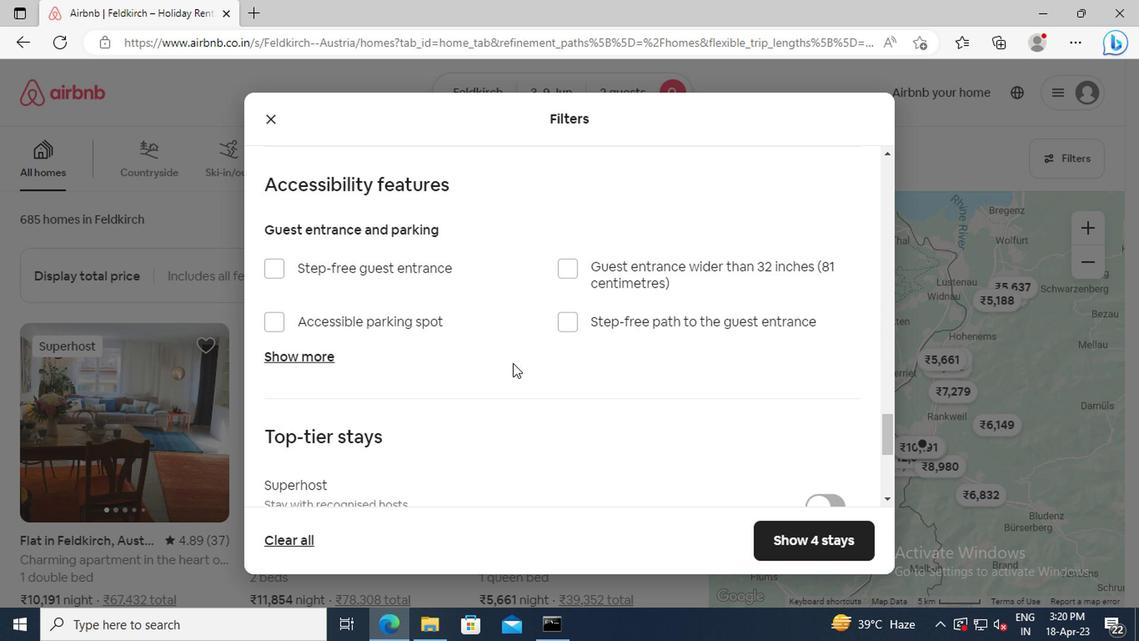 
Action: Mouse scrolled (511, 364) with delta (0, 0)
Screenshot: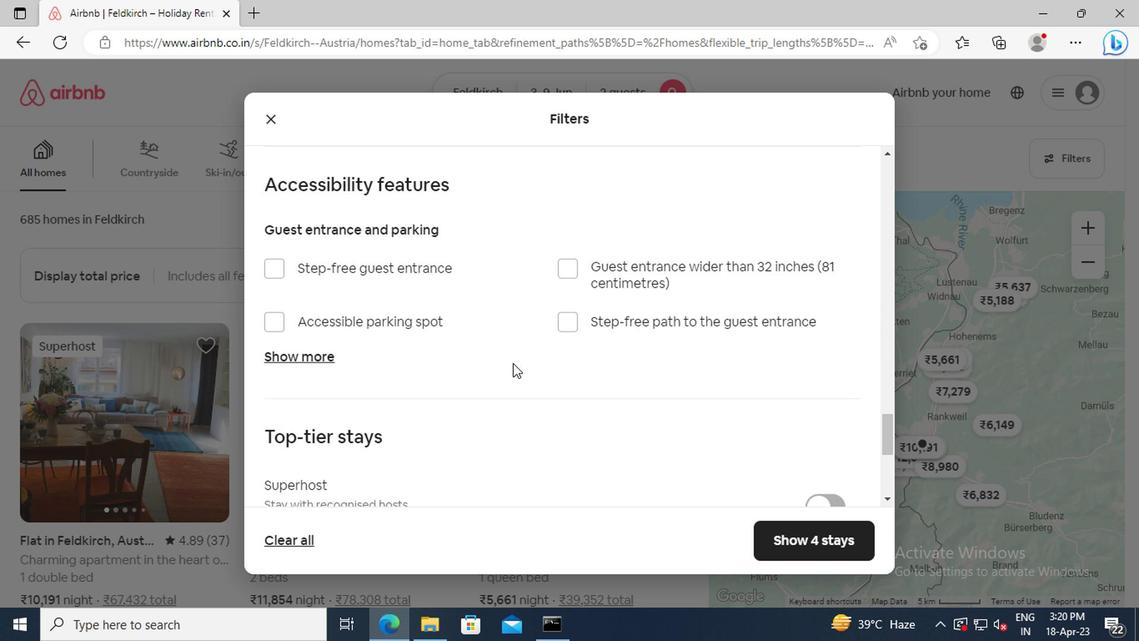 
Action: Mouse scrolled (511, 364) with delta (0, 0)
Screenshot: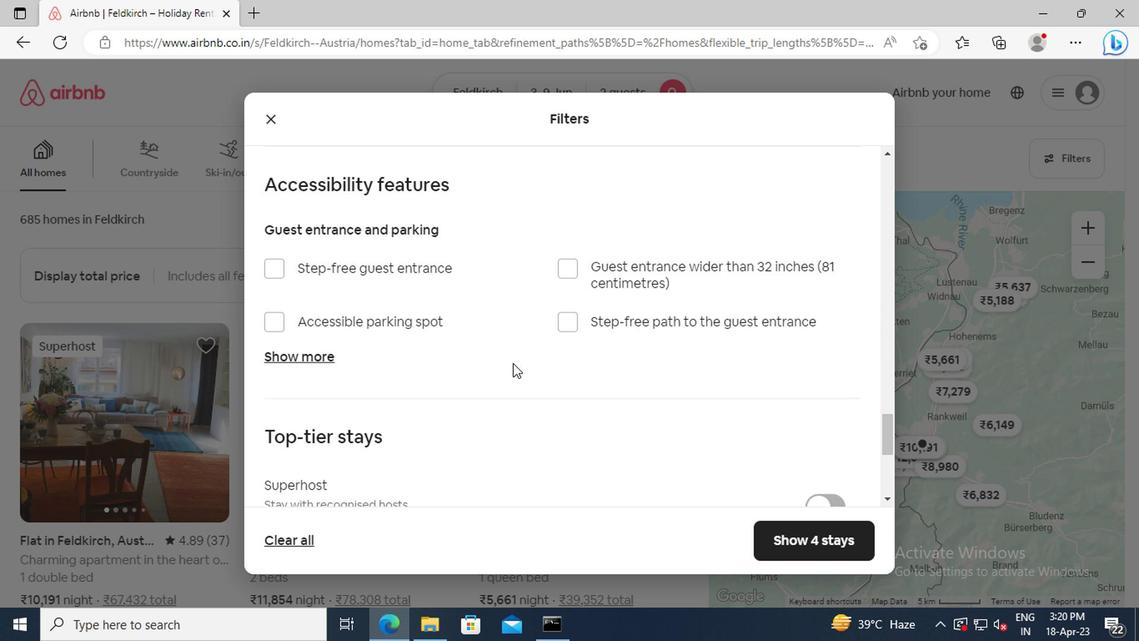 
Action: Mouse scrolled (511, 364) with delta (0, 0)
Screenshot: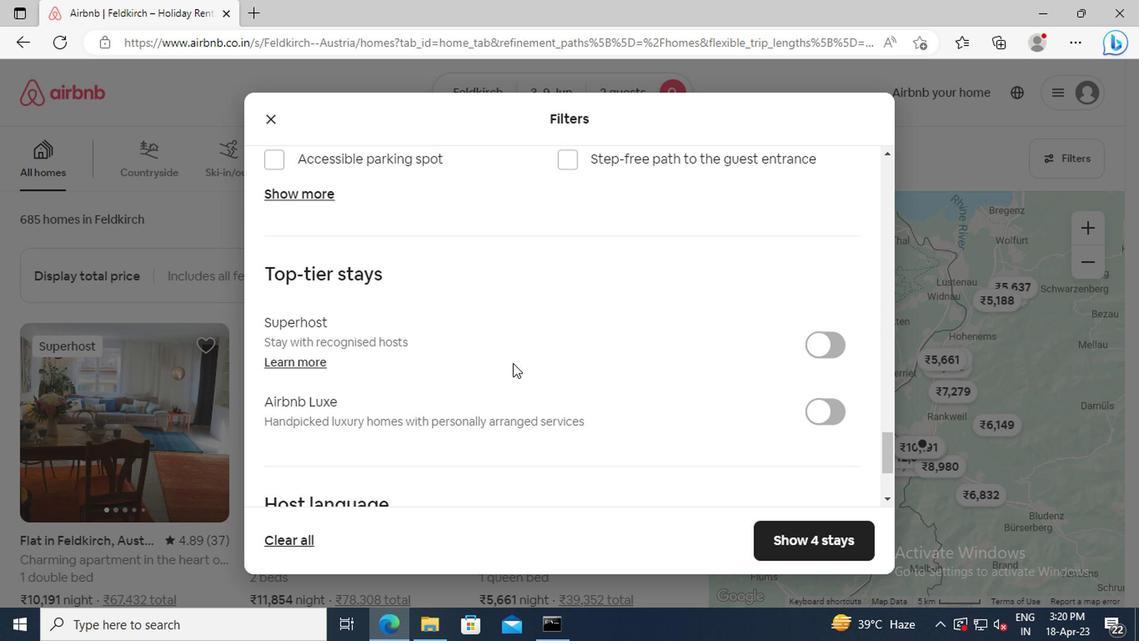 
Action: Mouse scrolled (511, 364) with delta (0, 0)
Screenshot: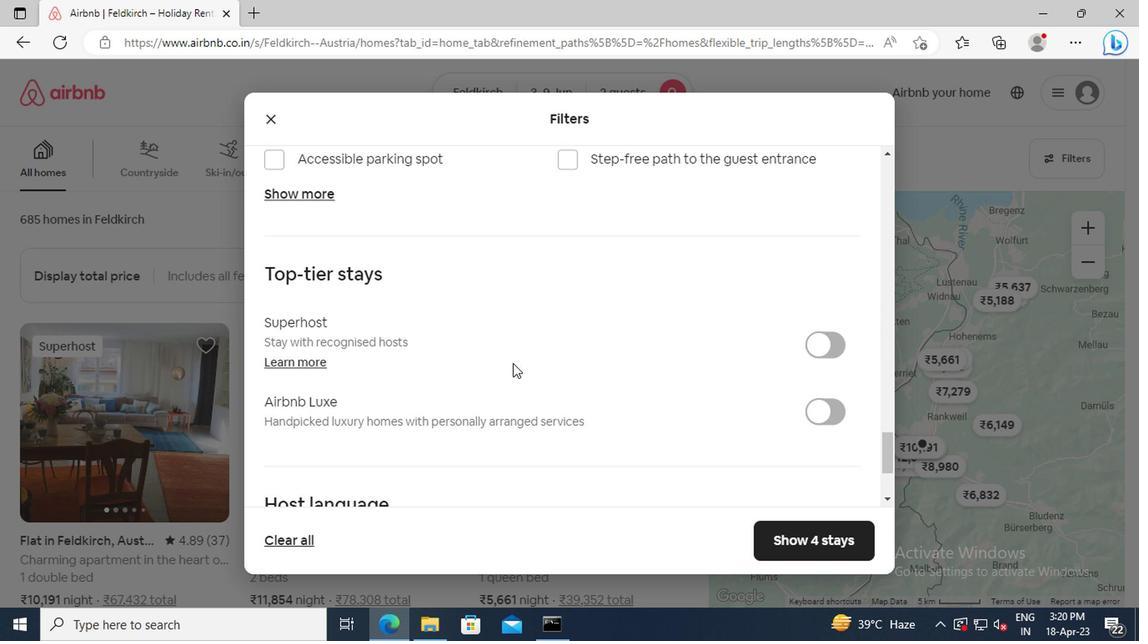 
Action: Mouse scrolled (511, 364) with delta (0, 0)
Screenshot: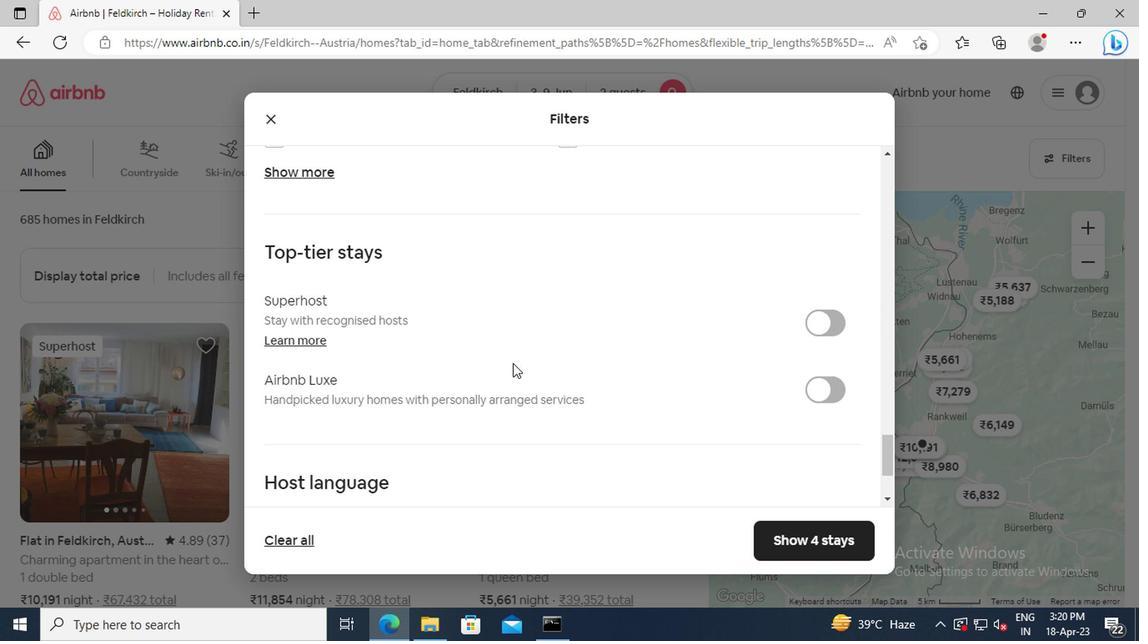 
Action: Mouse moved to (274, 400)
Screenshot: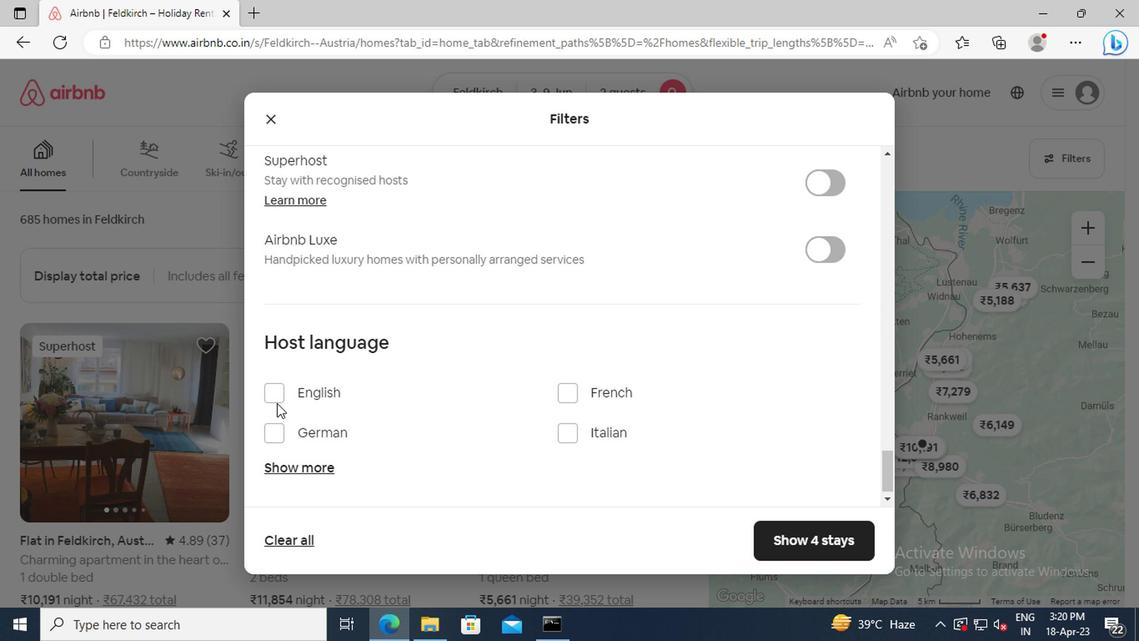 
Action: Mouse pressed left at (274, 400)
Screenshot: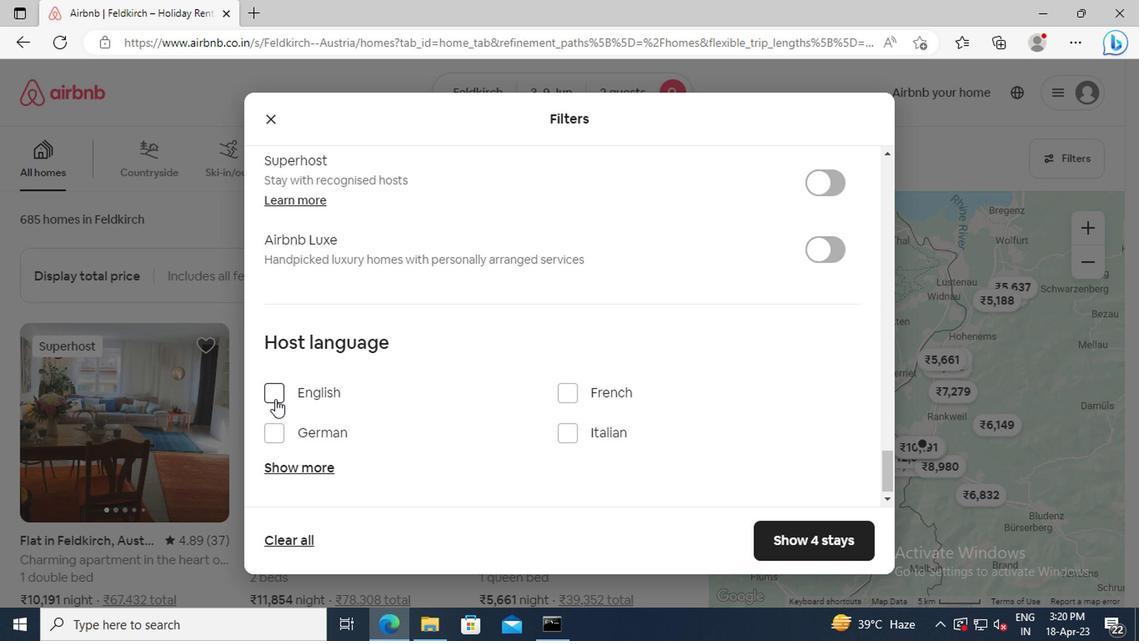 
Action: Mouse moved to (803, 540)
Screenshot: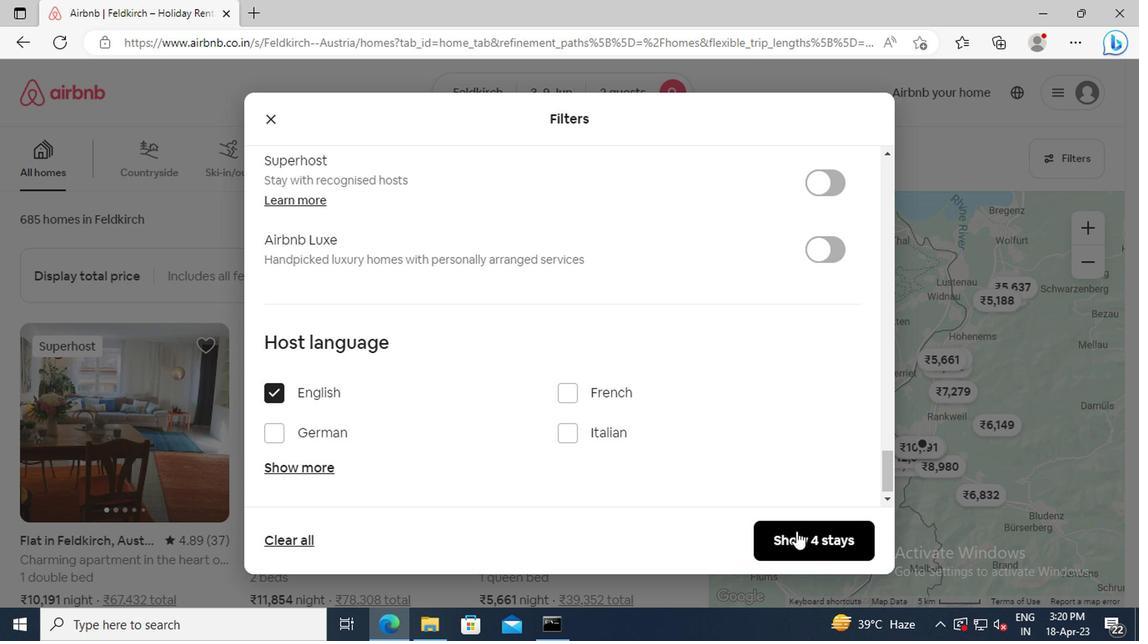
Action: Mouse pressed left at (803, 540)
Screenshot: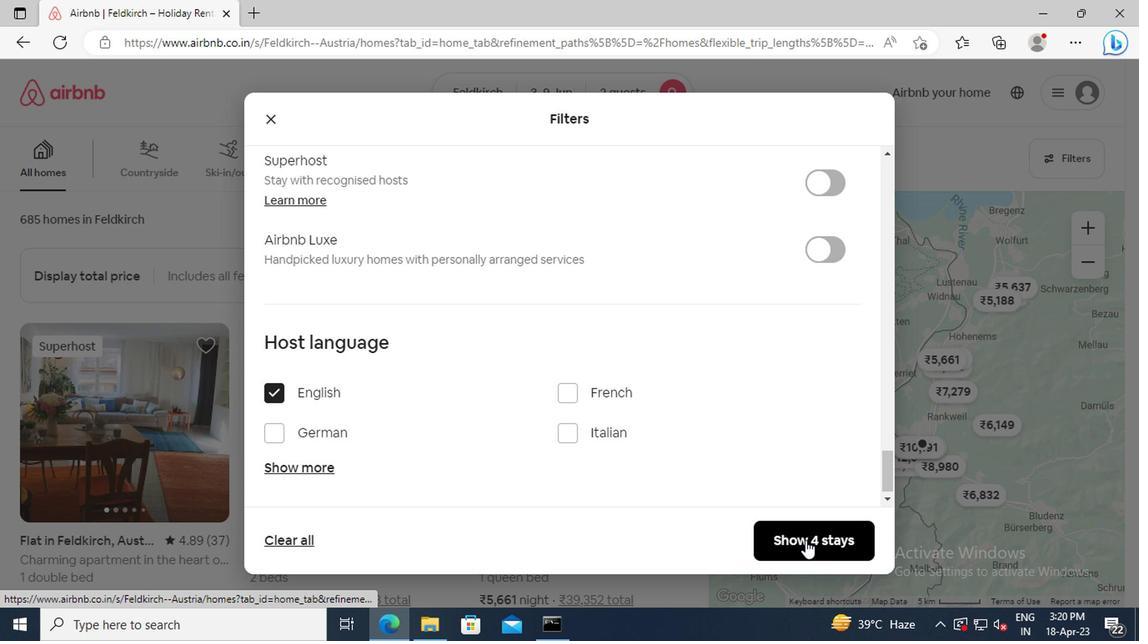
